 Task: Send an email with the signature Francisco Garcia with the subject 'Request for an article' and the message 'Please let me know if you have any suggestions for improvement.' from softage.1@softage.net to softage.5@softage.net and softage.6@softage.net with an attached document Marketing_research_report.pdf
Action: Key pressed n
Screenshot: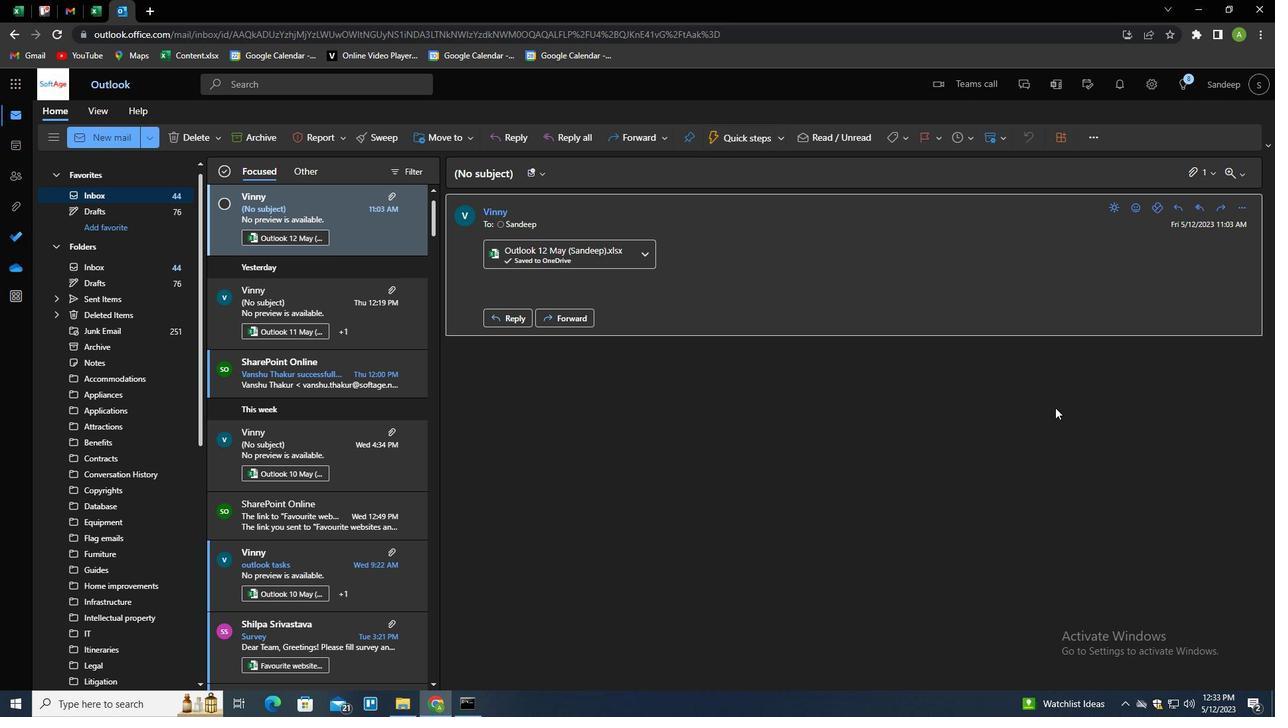 
Action: Mouse moved to (896, 141)
Screenshot: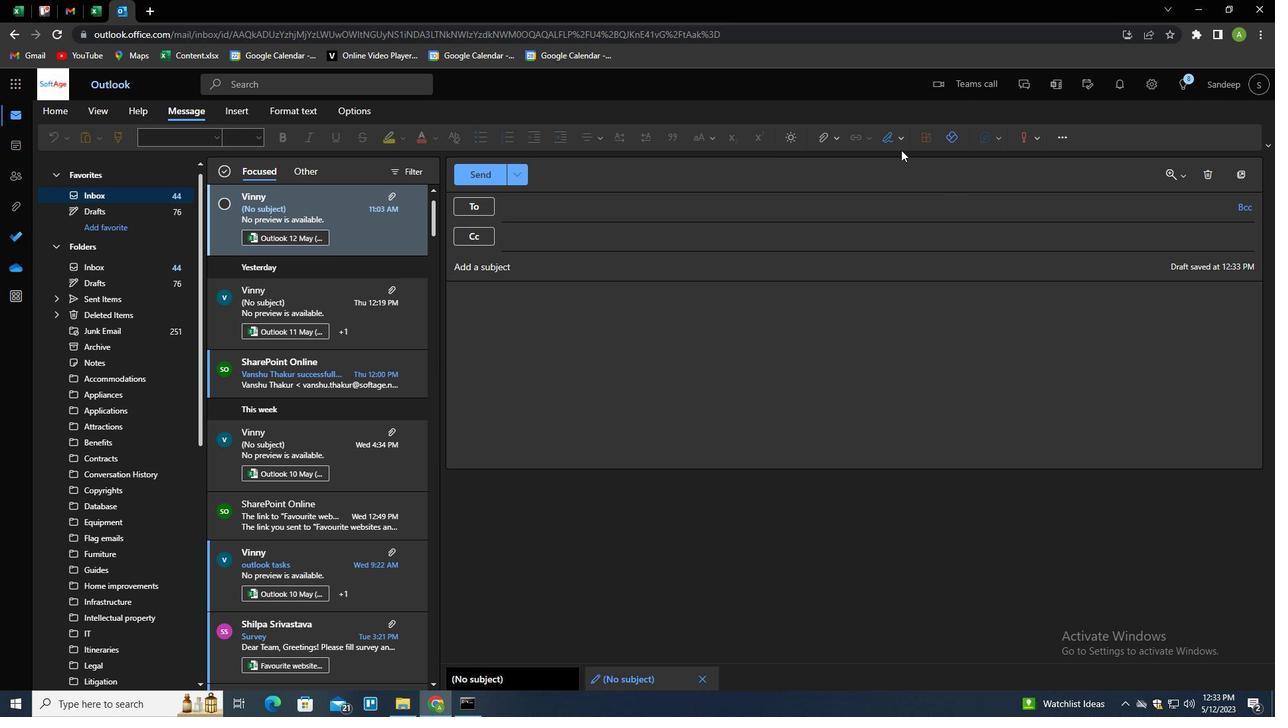 
Action: Mouse pressed left at (896, 141)
Screenshot: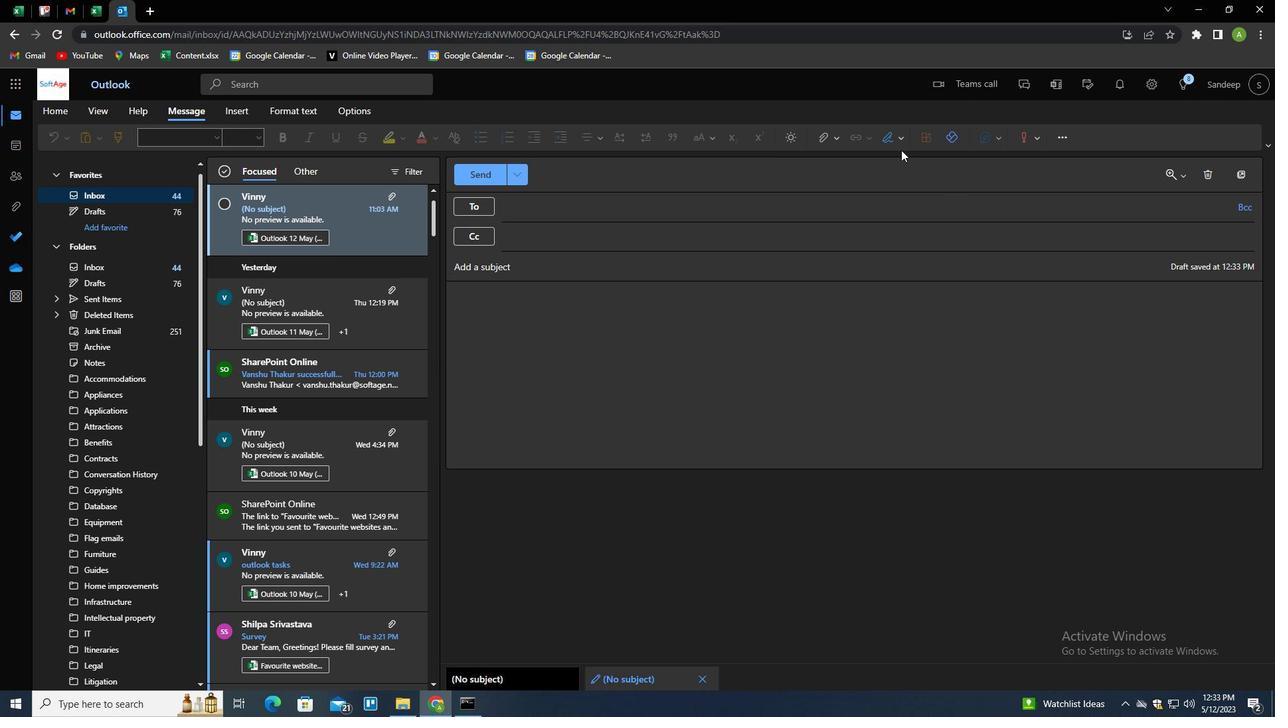
Action: Mouse moved to (873, 188)
Screenshot: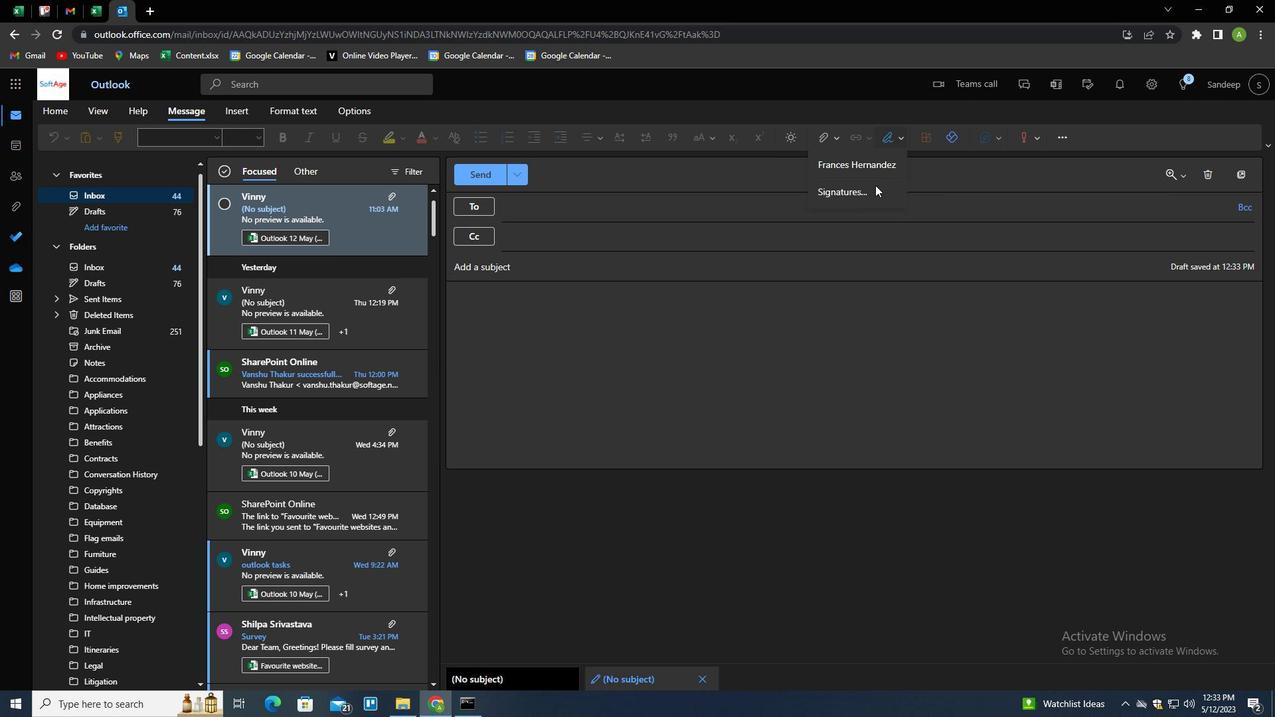 
Action: Mouse pressed left at (873, 188)
Screenshot: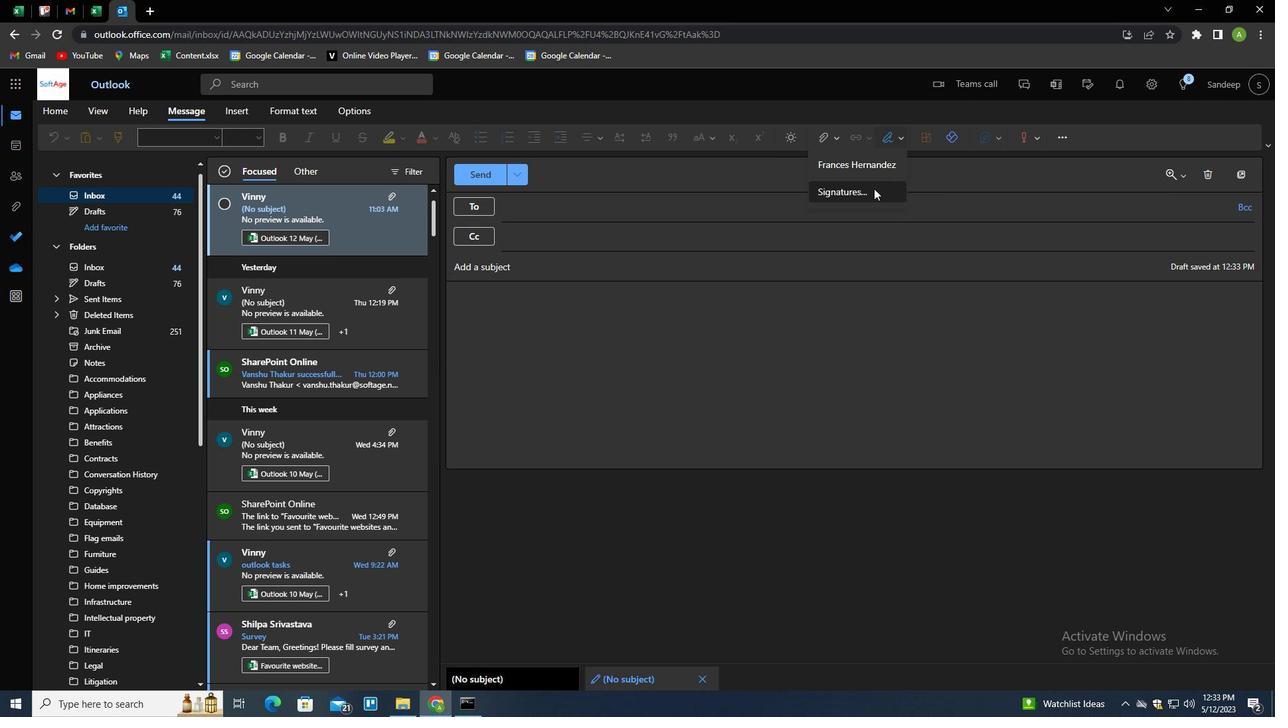 
Action: Mouse moved to (901, 245)
Screenshot: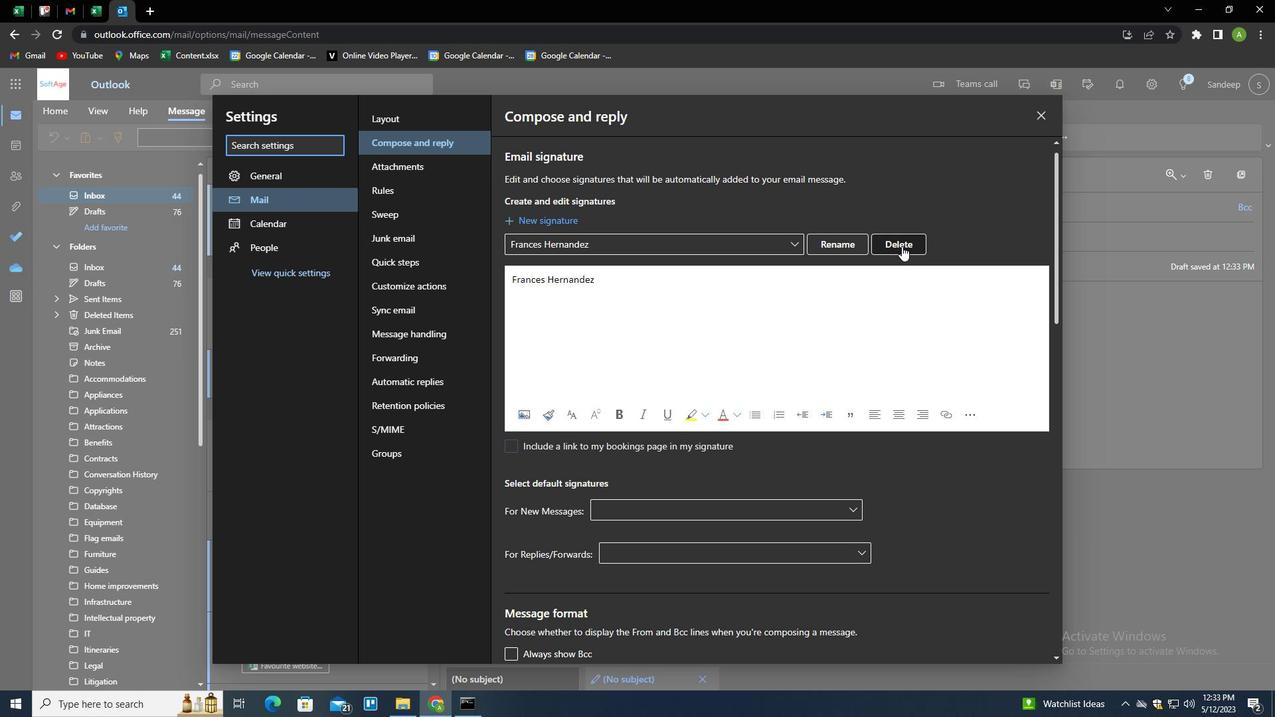 
Action: Mouse pressed left at (901, 245)
Screenshot: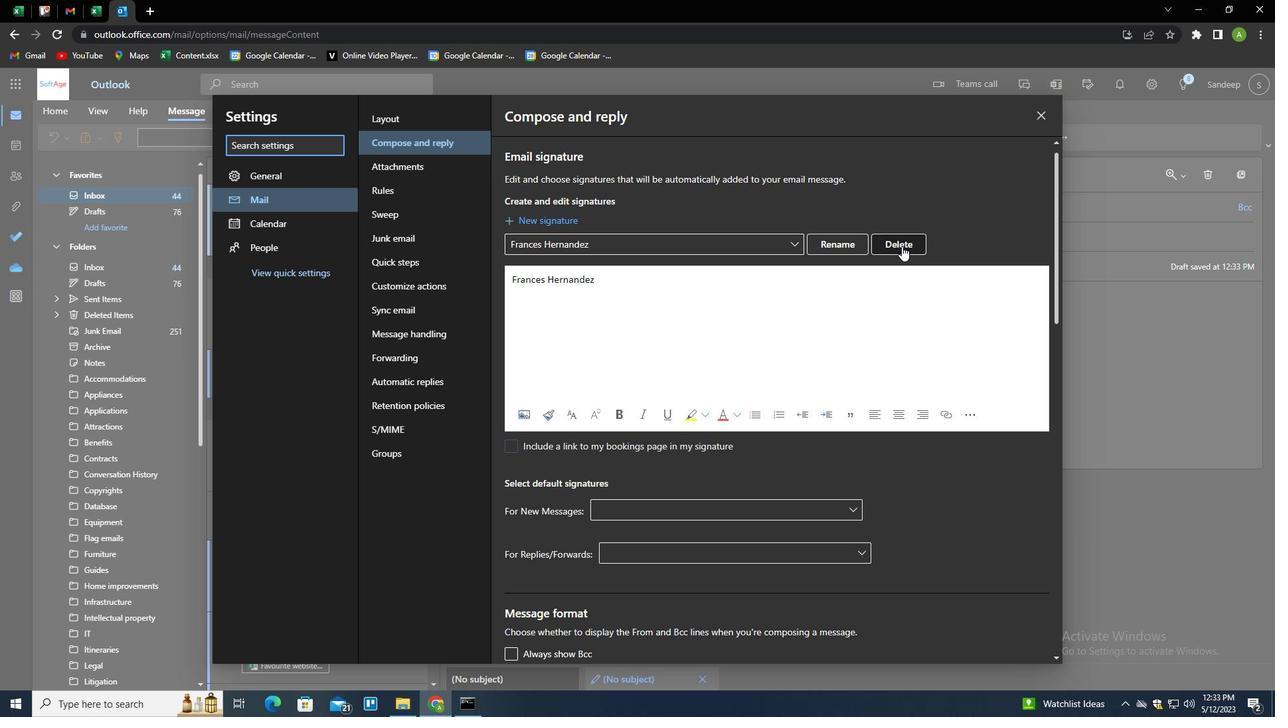 
Action: Mouse moved to (899, 245)
Screenshot: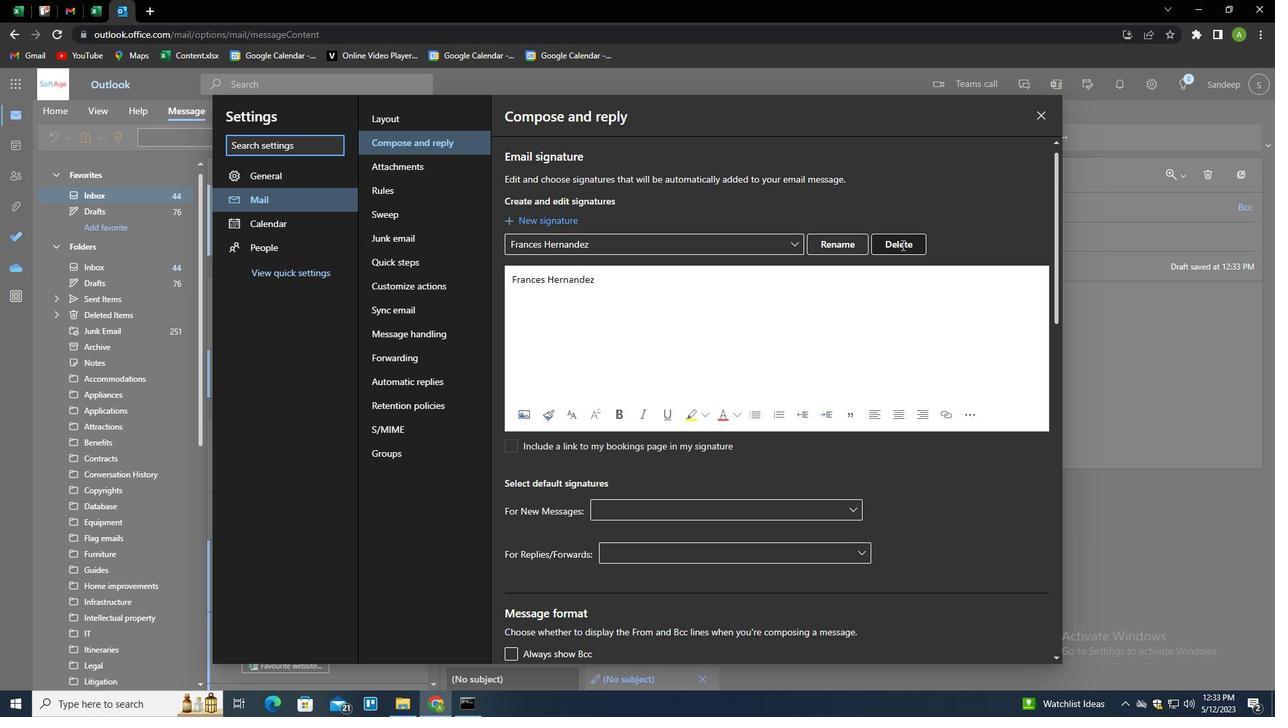 
Action: Mouse pressed left at (899, 245)
Screenshot: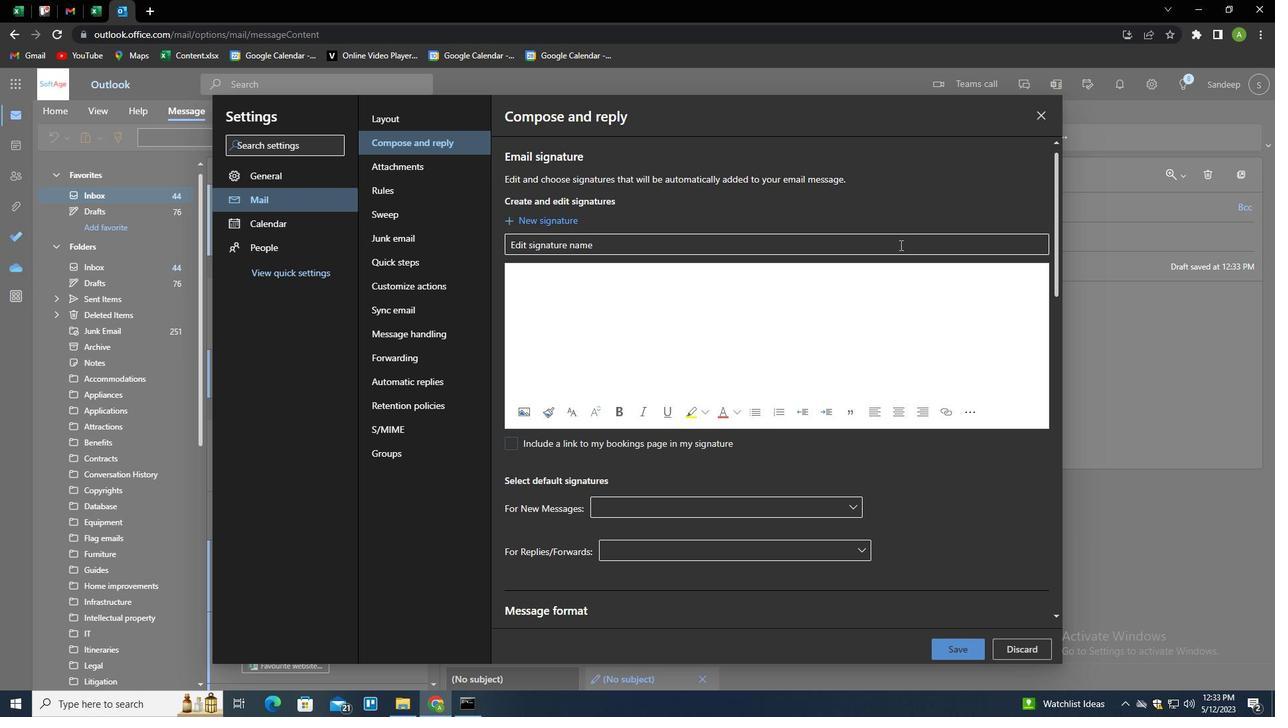 
Action: Mouse moved to (897, 245)
Screenshot: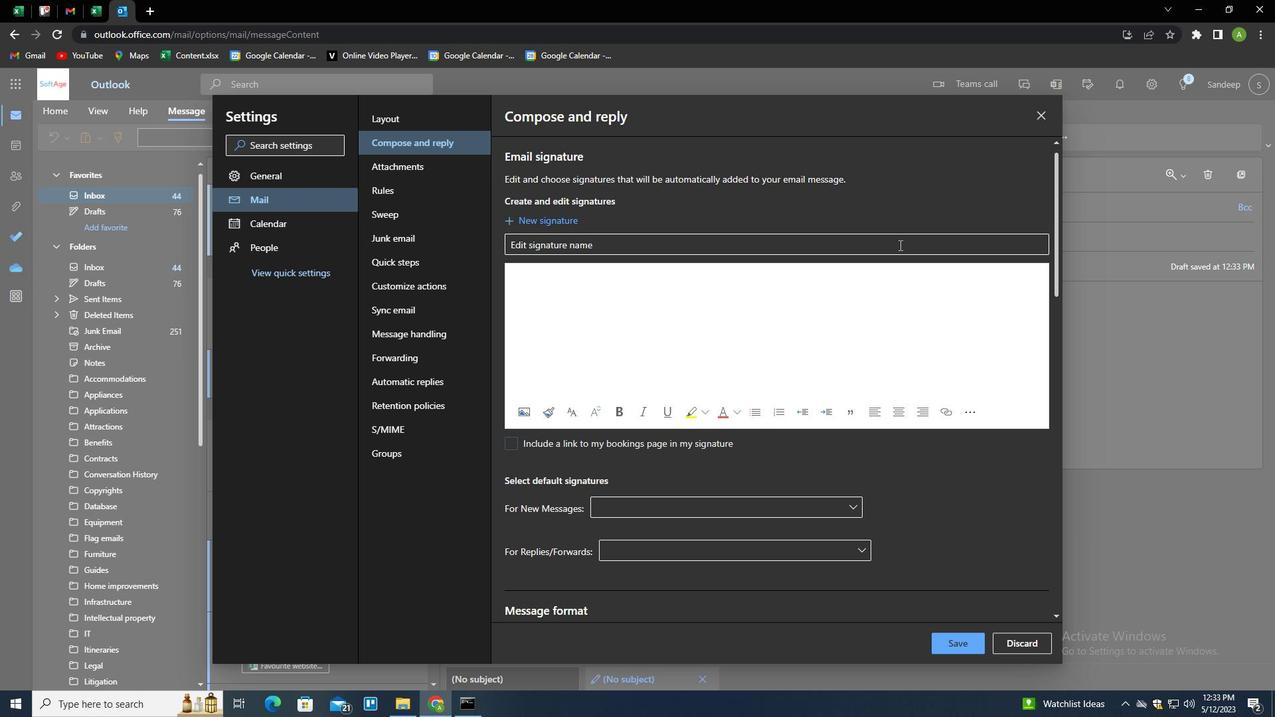 
Action: Key pressed <Key.shift>FRANCISCO<Key.space><Key.shift>GARCIA<Key.tab><Key.shift>FRANCISCO<Key.space><Key.shift>GAC<Key.backspace>RCIA
Screenshot: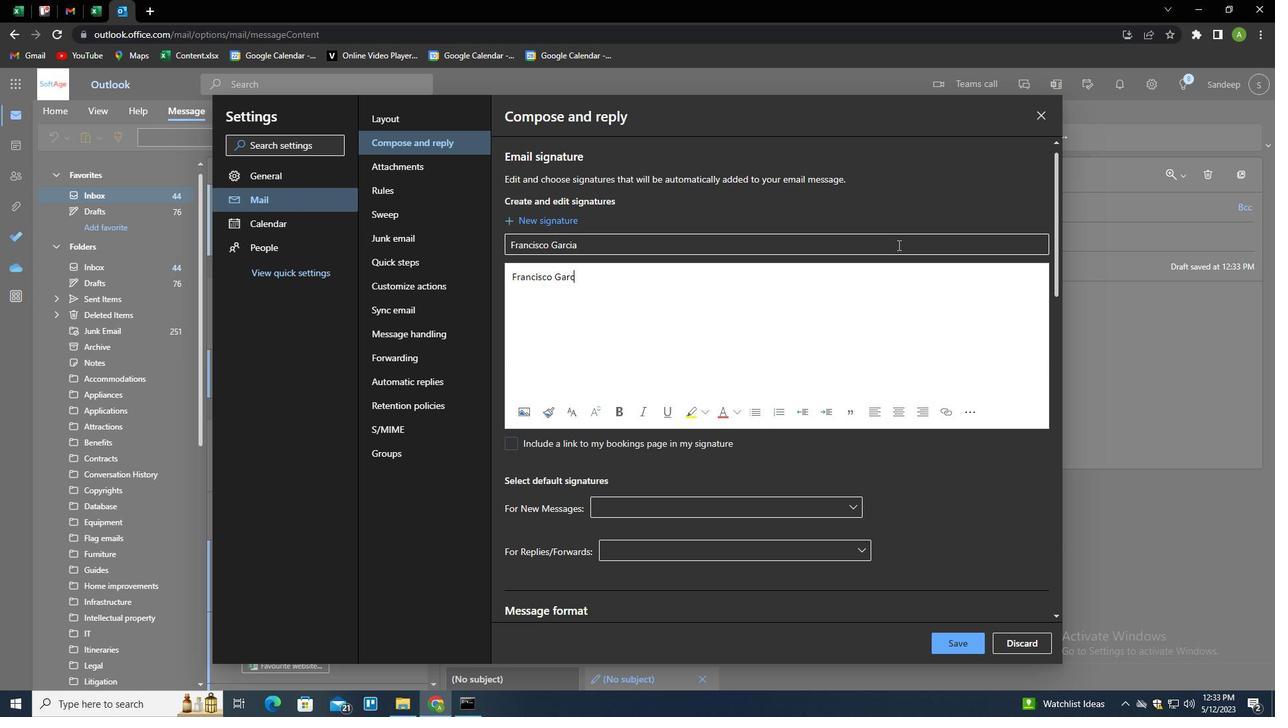 
Action: Mouse moved to (968, 648)
Screenshot: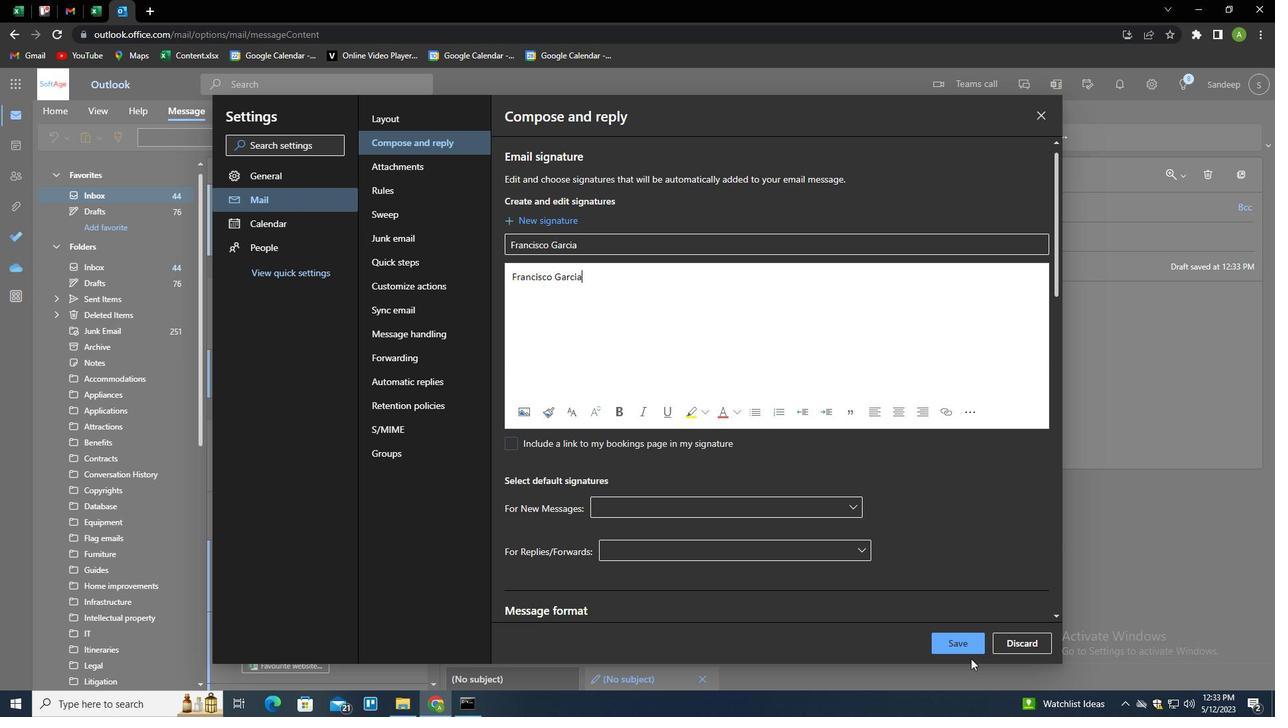 
Action: Mouse pressed left at (968, 648)
Screenshot: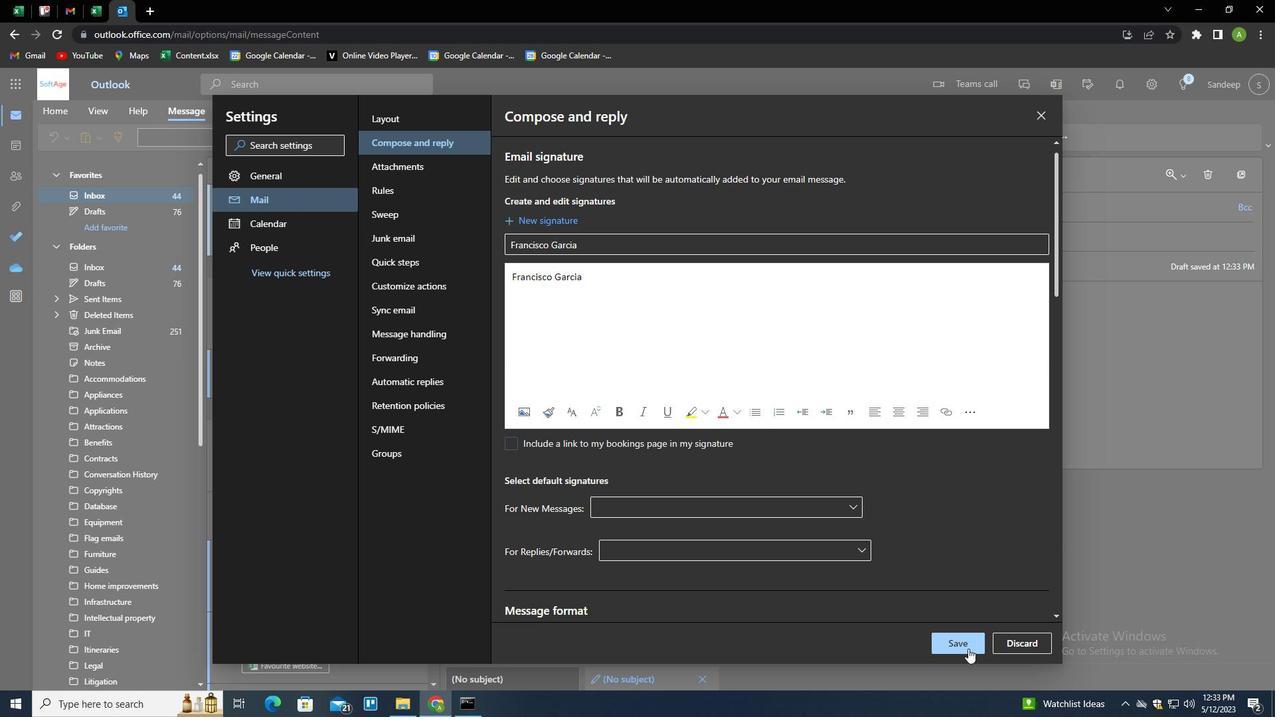 
Action: Mouse moved to (1095, 368)
Screenshot: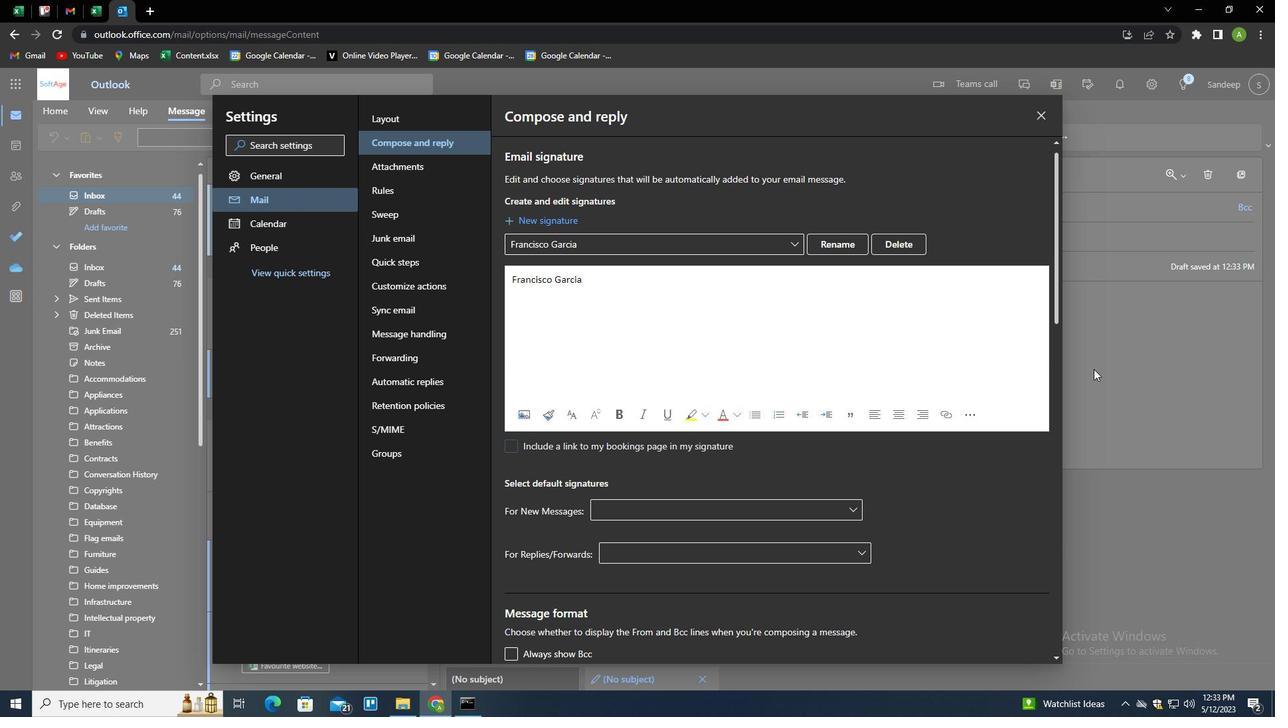 
Action: Mouse pressed left at (1095, 368)
Screenshot: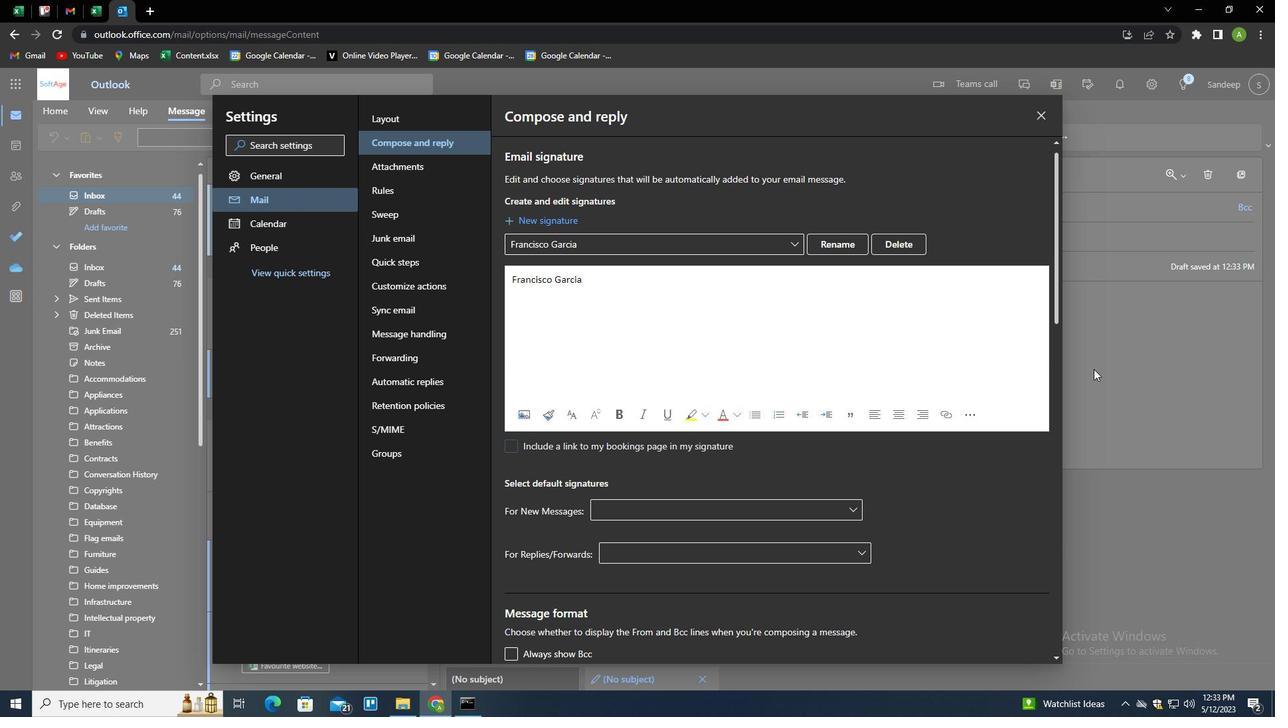 
Action: Mouse moved to (887, 138)
Screenshot: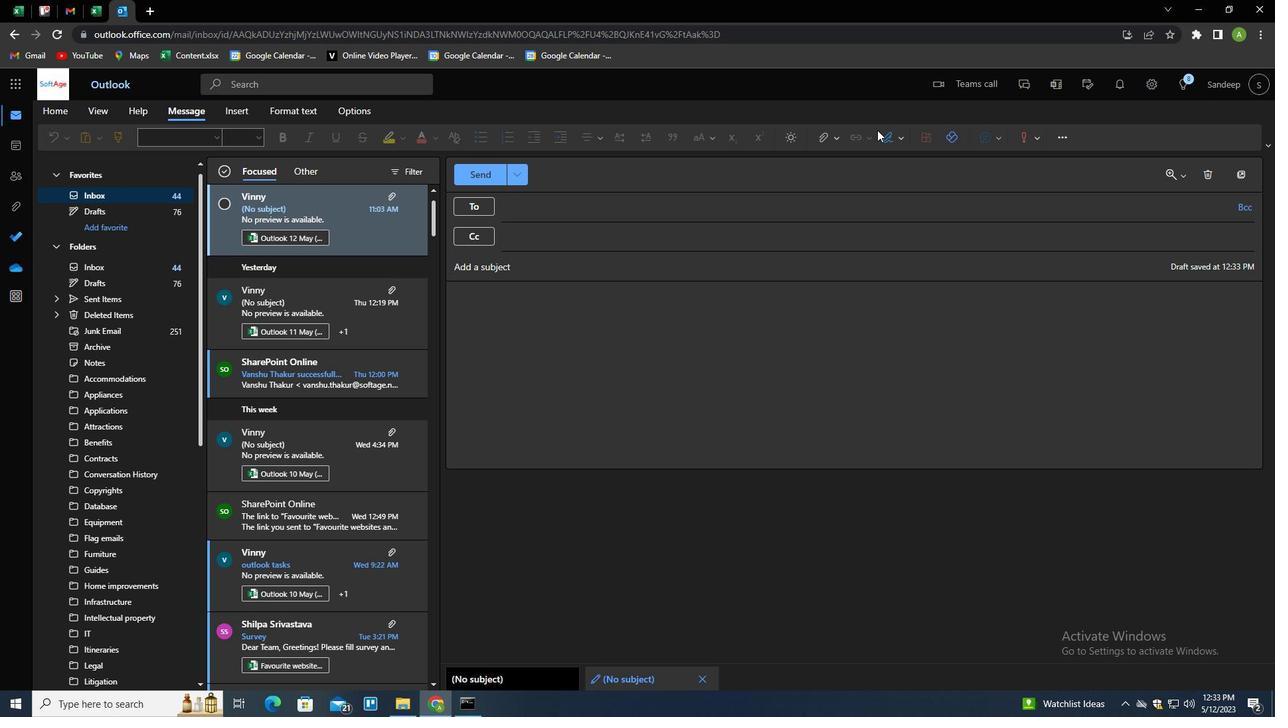 
Action: Mouse pressed left at (887, 138)
Screenshot: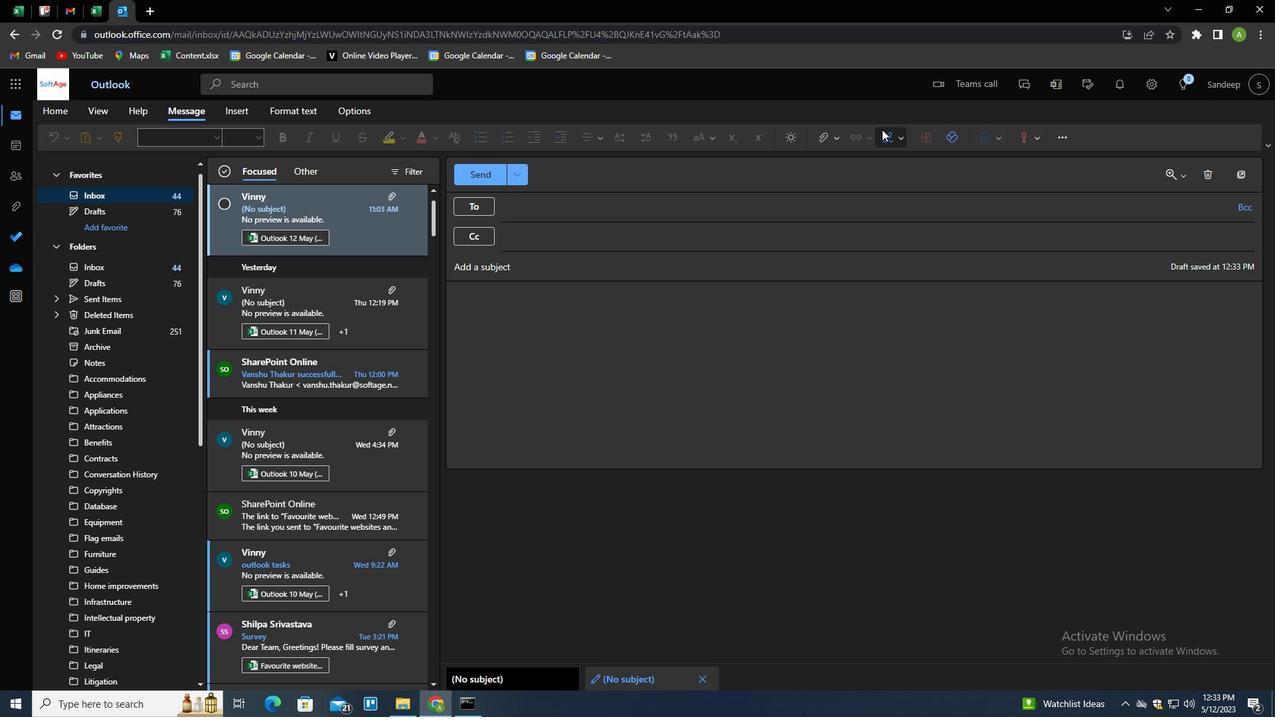 
Action: Mouse moved to (883, 162)
Screenshot: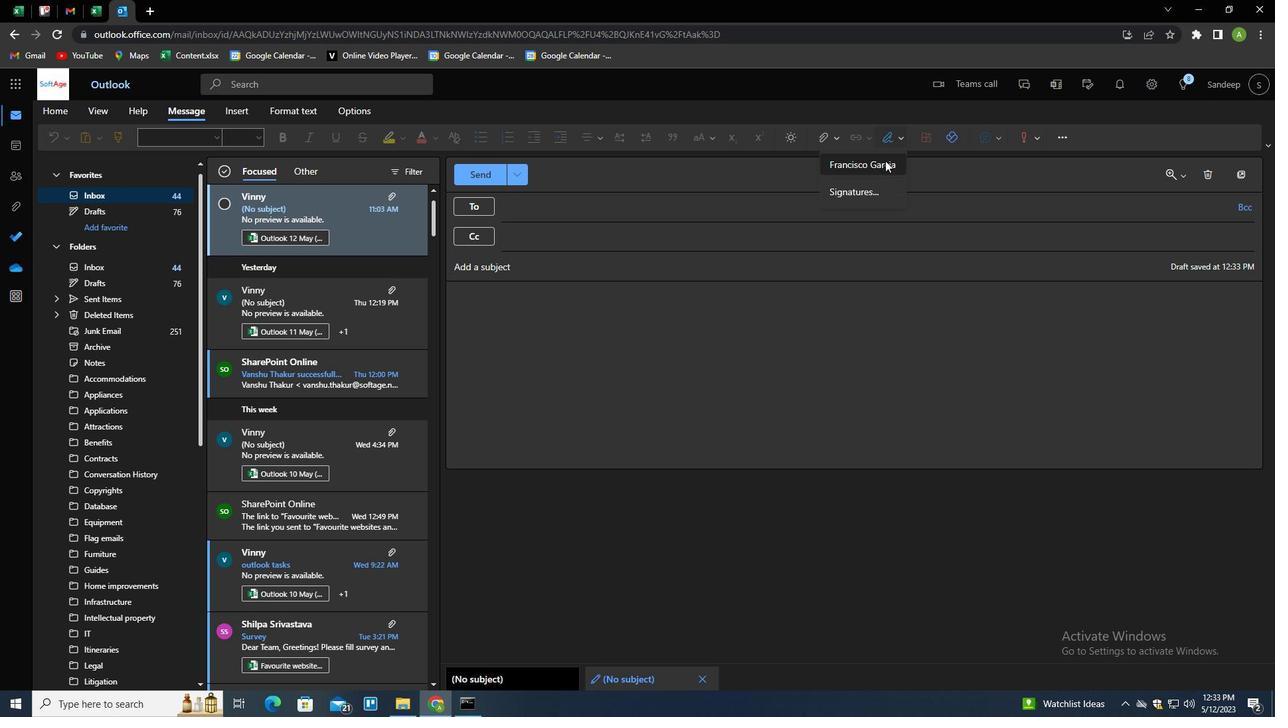 
Action: Mouse pressed left at (883, 162)
Screenshot: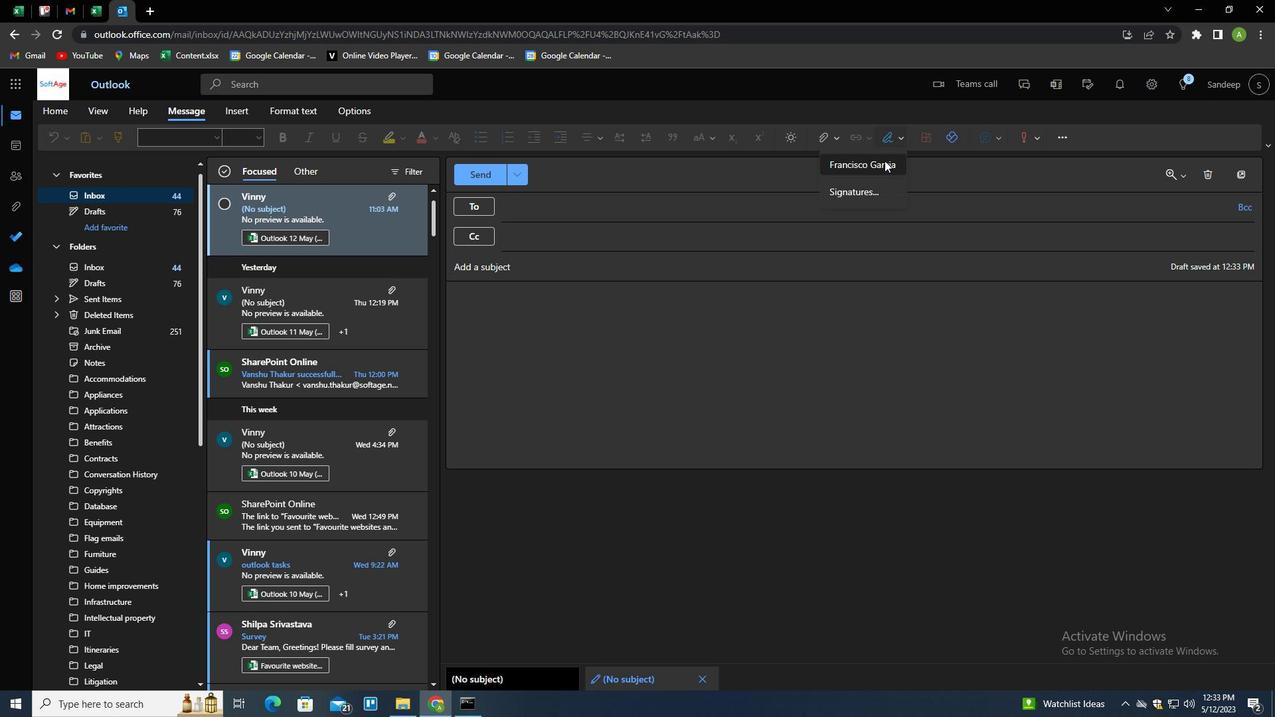 
Action: Mouse moved to (842, 270)
Screenshot: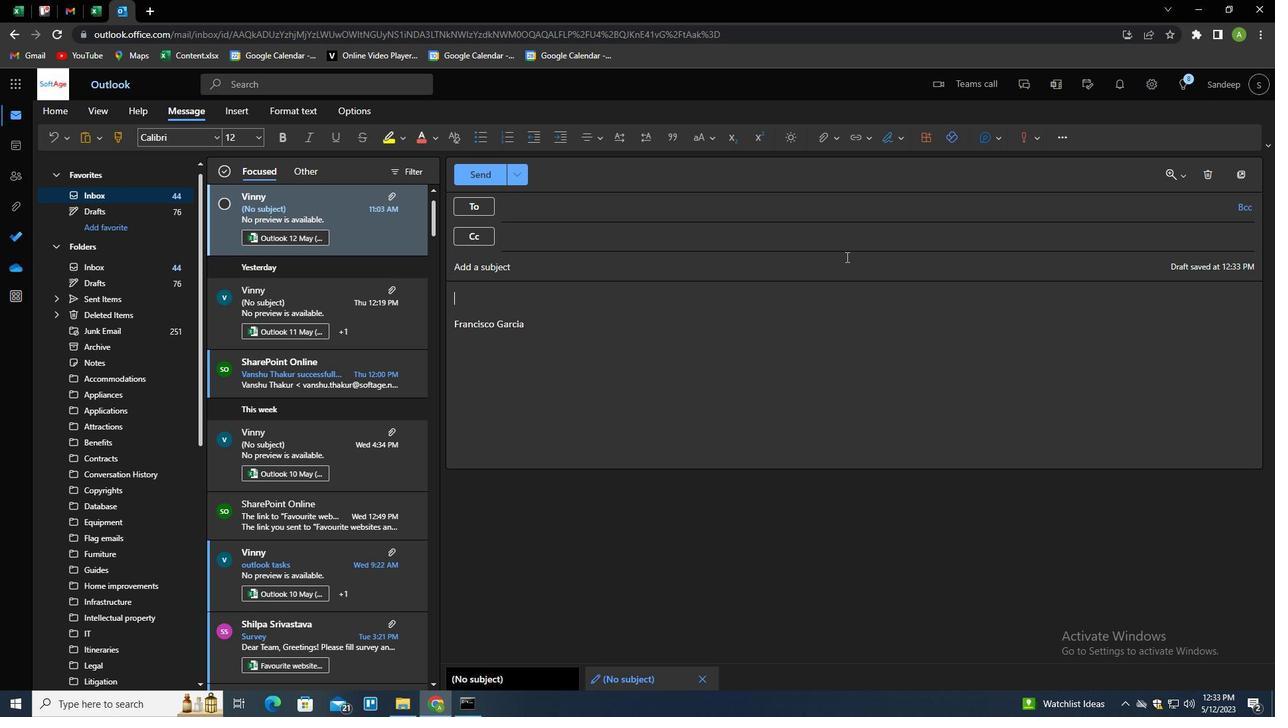 
Action: Mouse pressed left at (842, 270)
Screenshot: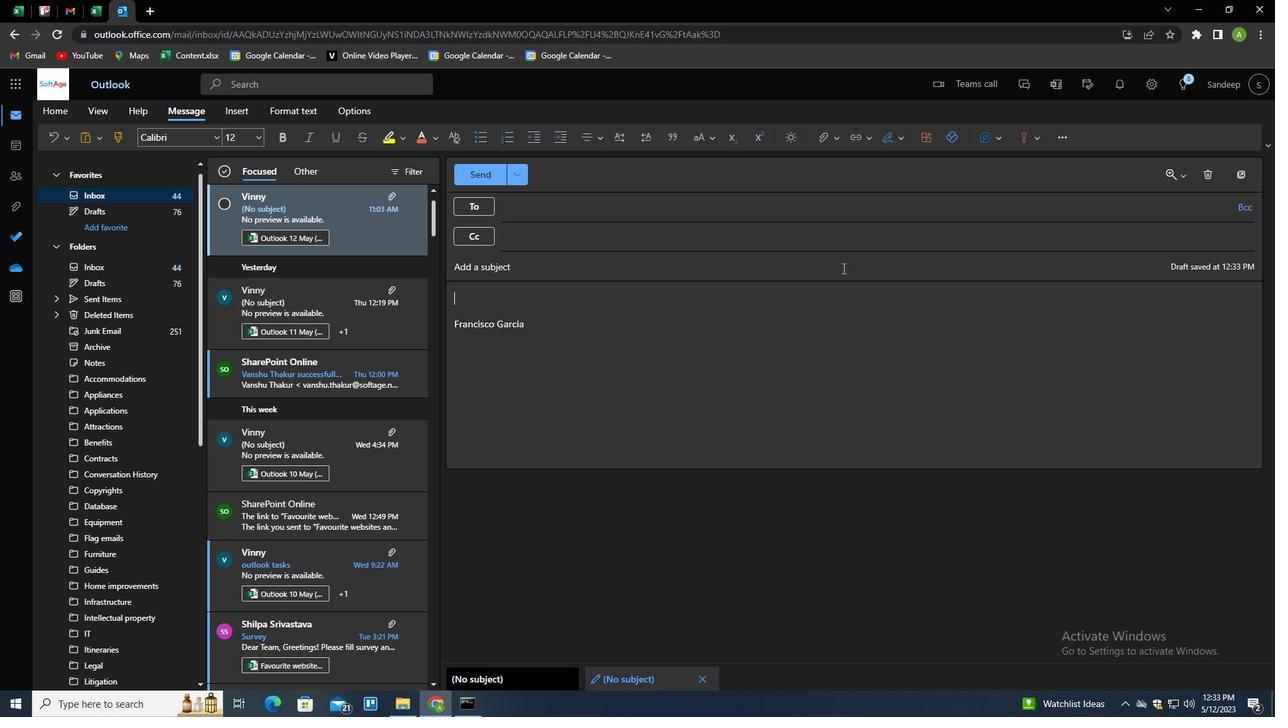 
Action: Mouse moved to (838, 273)
Screenshot: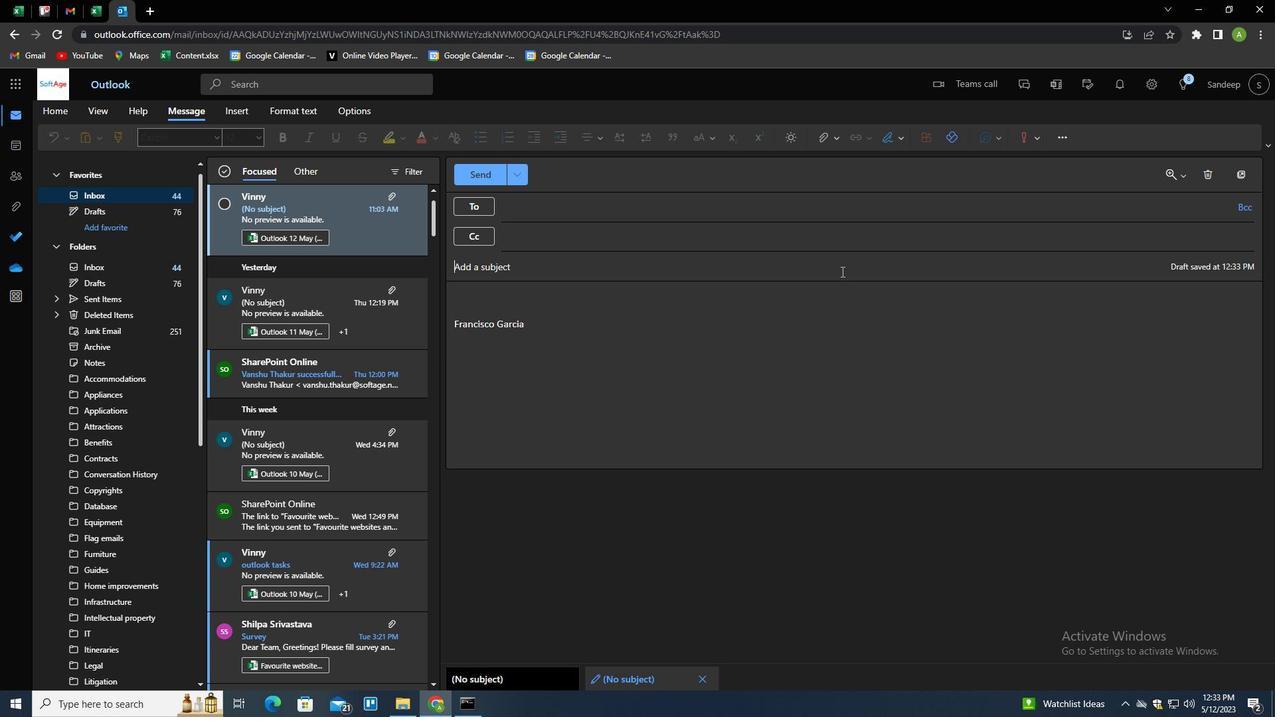 
Action: Key pressed <Key.shift>REQUES<Key.backspace><Key.backspace>EST<Key.space>FOR<Key.space>AN<Key.space>ARTICLE
Screenshot: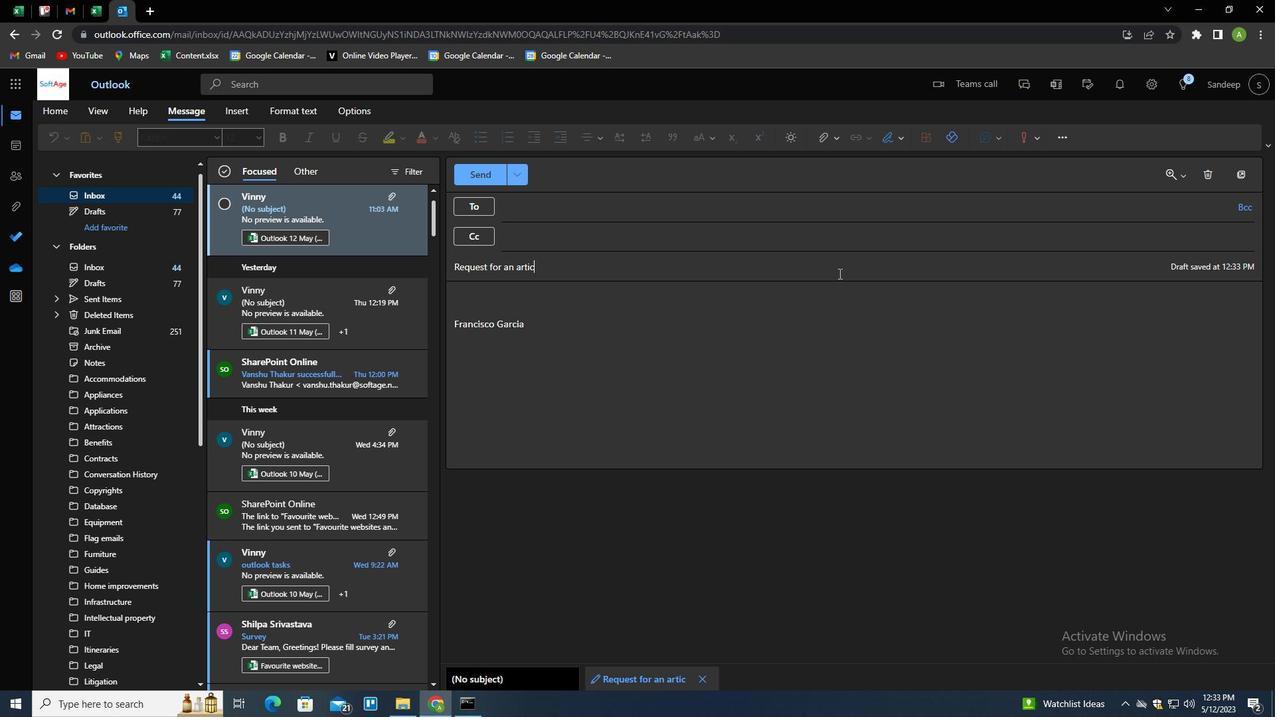 
Action: Mouse moved to (585, 308)
Screenshot: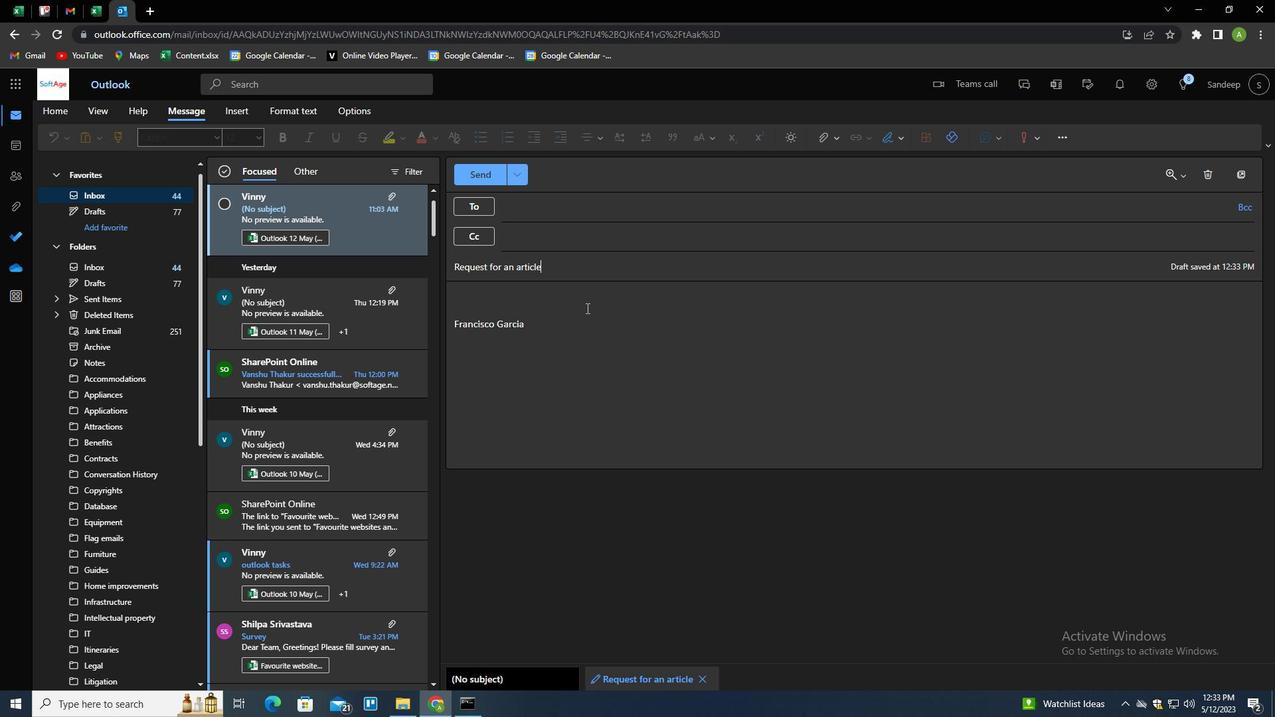 
Action: Key pressed <Key.tab><Key.shift>PLEASE<Key.space>LET<Key.space>ME<Key.space>KNOW<Key.space>IF<Key.space>YOU<Key.space>HAVE<Key.space>ANY<Key.space>SUGGESTIONS<Key.space>FOR<Key.space>IMPROVEMENT/<Key.backspace>.
Screenshot: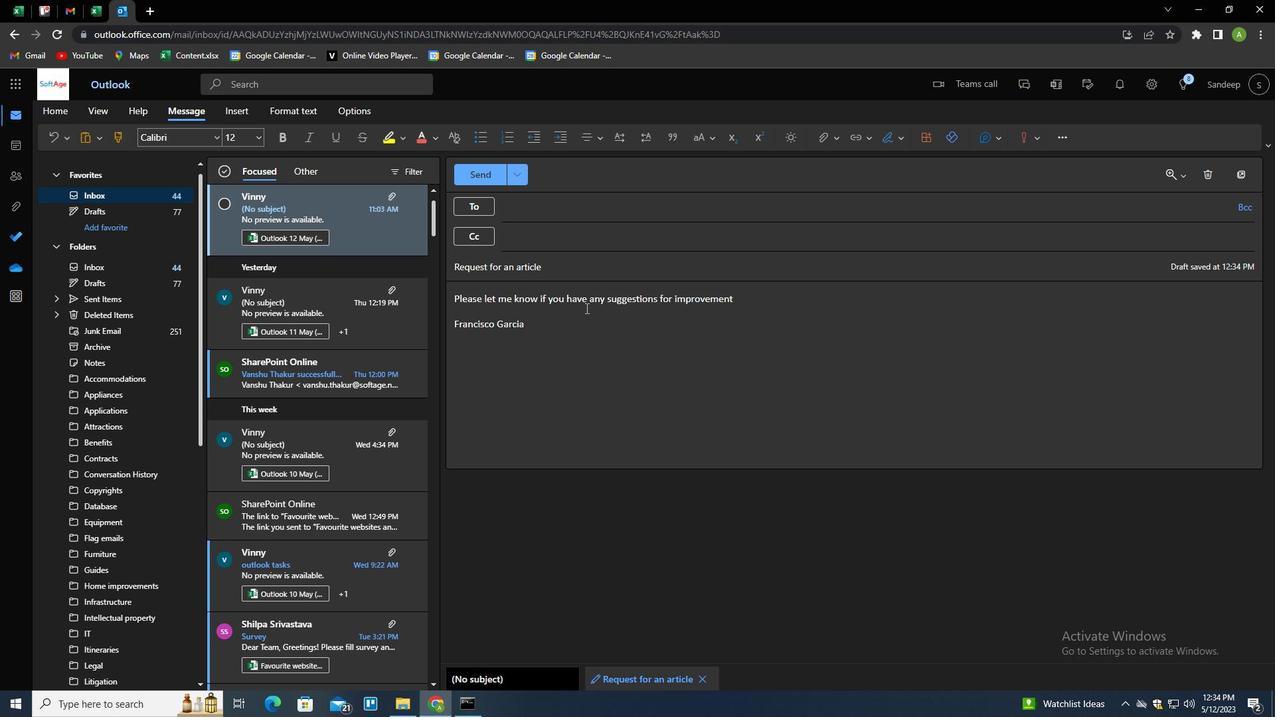 
Action: Mouse moved to (573, 209)
Screenshot: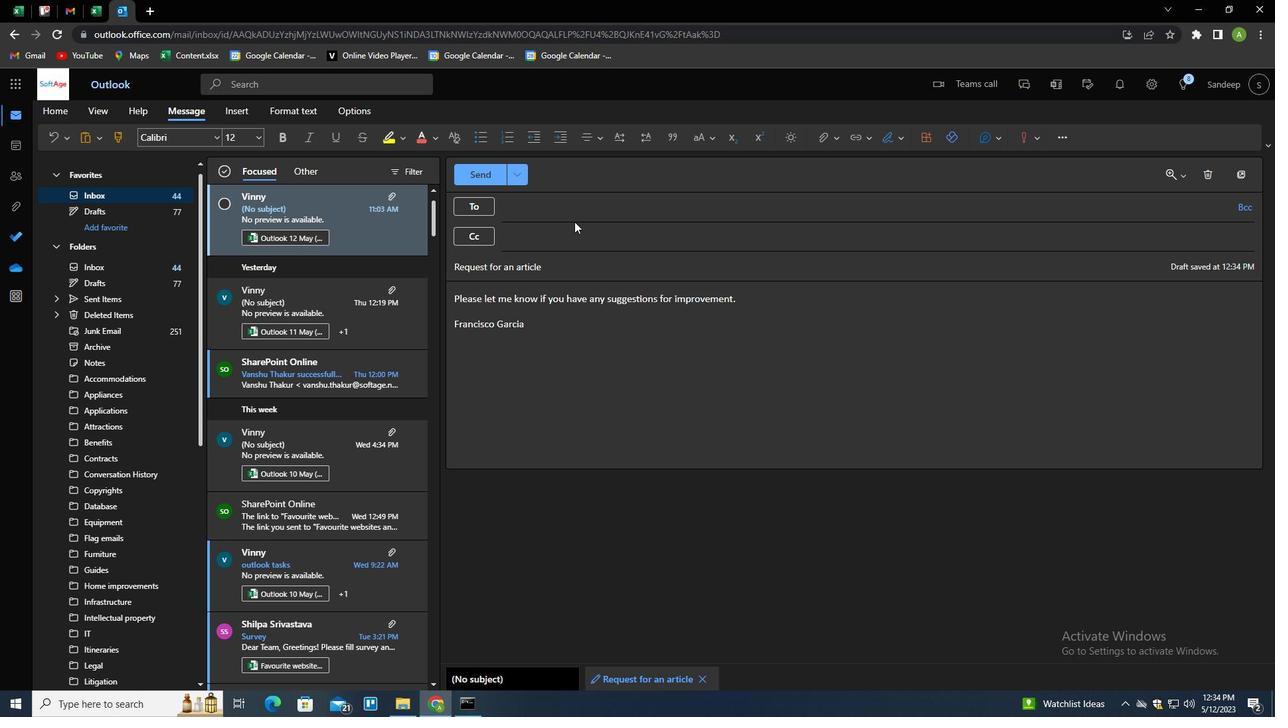 
Action: Mouse pressed left at (573, 209)
Screenshot: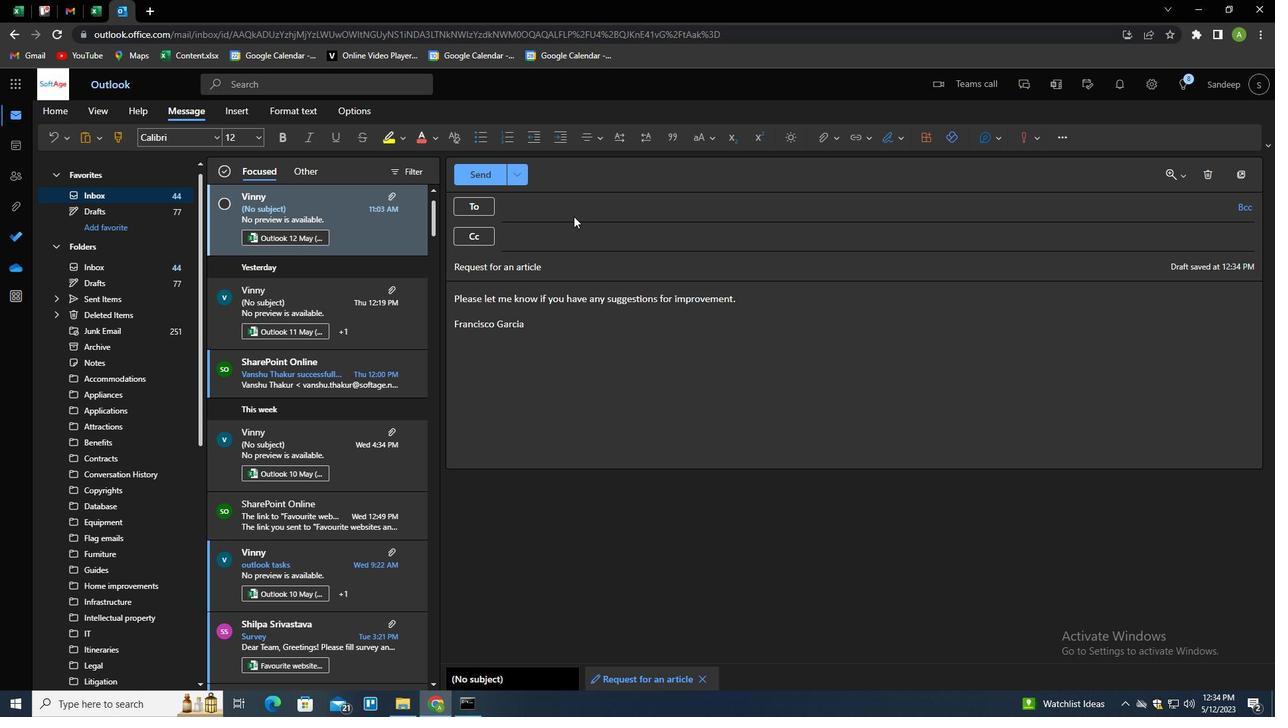 
Action: Key pressed SOFTAGE.<Key.shift>%<Key.backspace><<101>><Key.shift><Key.shift><Key.shift><Key.shift><Key.shift><Key.shift><Key.shift><Key.shift><Key.shift><Key.shift><Key.shift><Key.shift><Key.shift><Key.shift><Key.shift>@SOFTAGE.NET<Key.enter>SOFTAGE.<<102>><Key.shift>@SOFTAGE.NET<Key.enter>
Screenshot: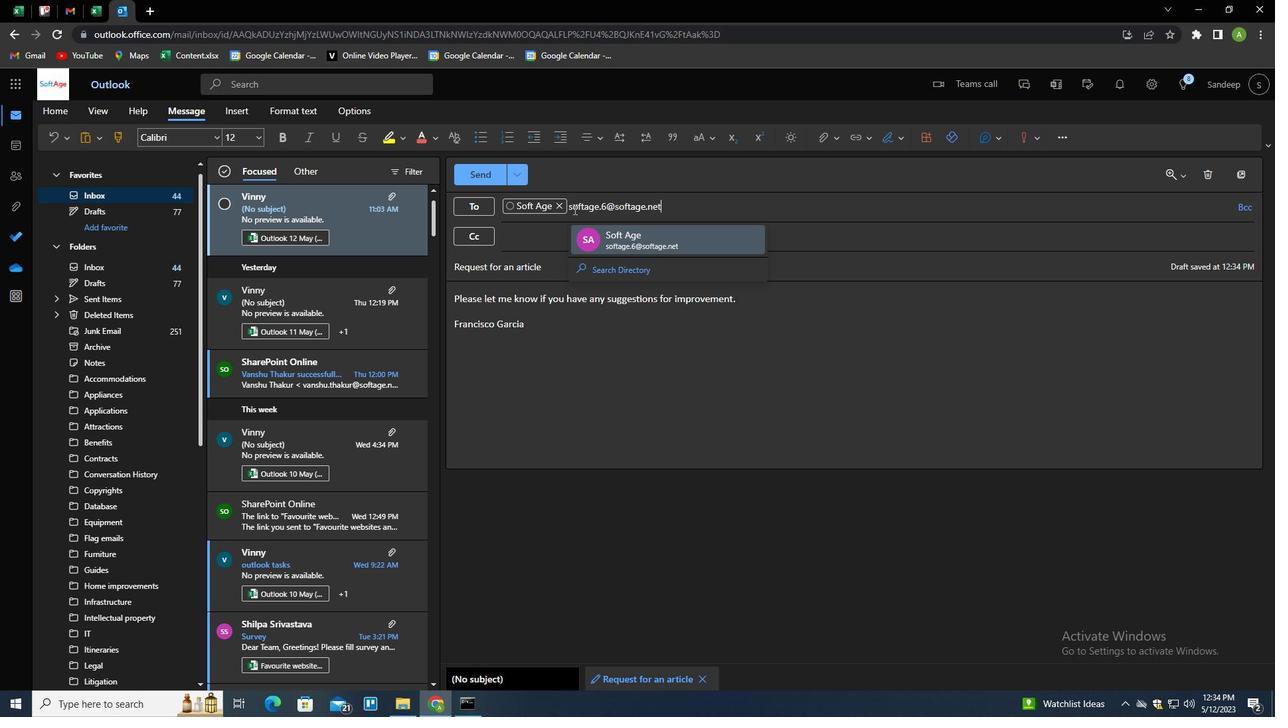 
Action: Mouse scrolled (573, 208) with delta (0, 0)
Screenshot: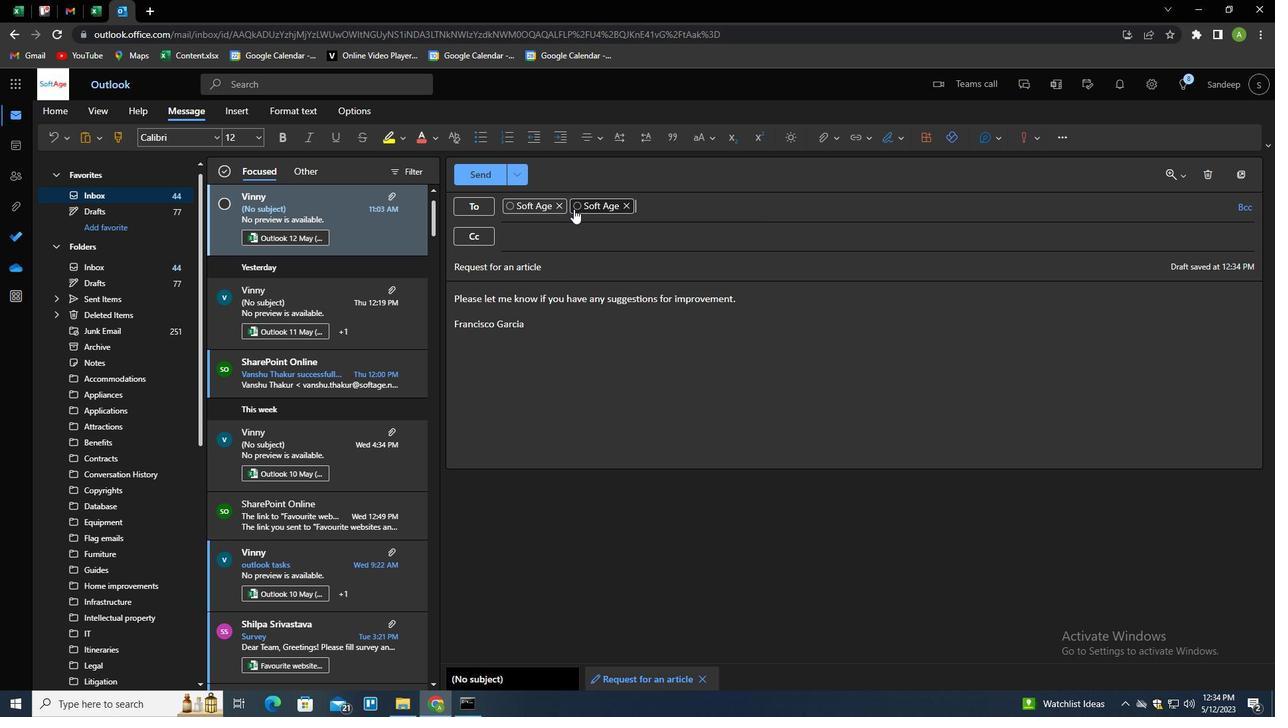
Action: Mouse scrolled (573, 208) with delta (0, 0)
Screenshot: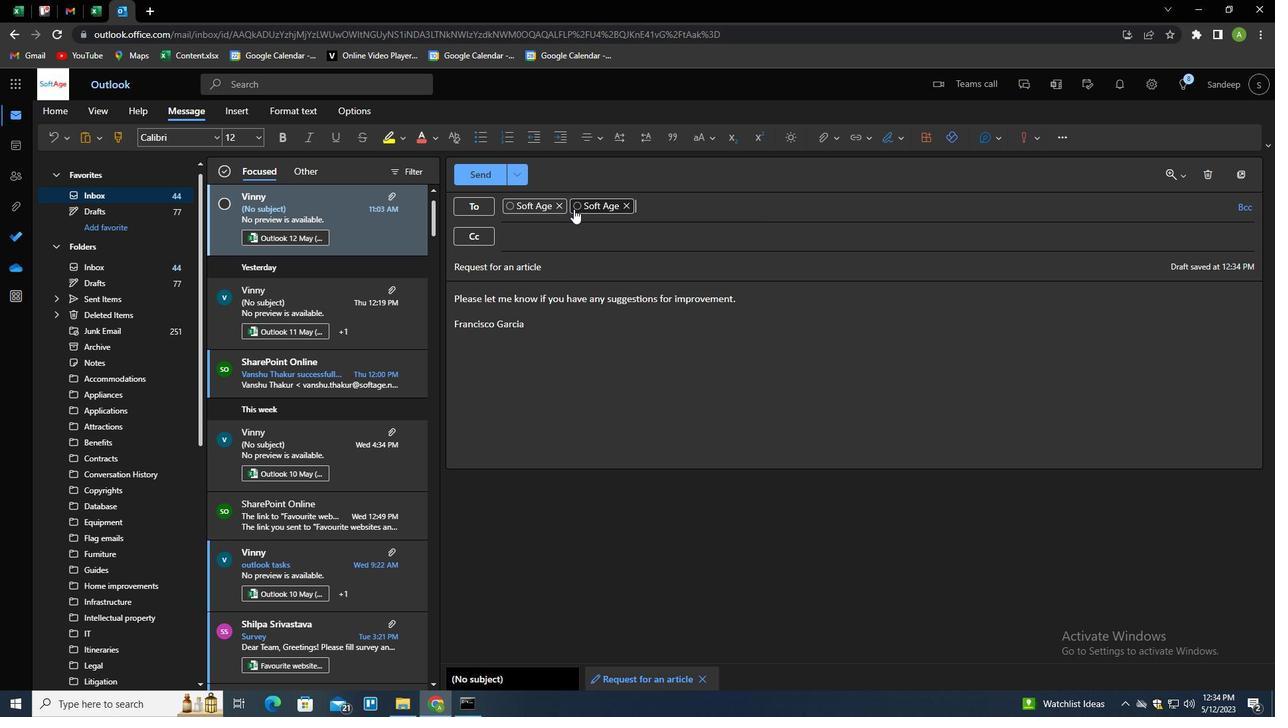 
Action: Mouse moved to (830, 144)
Screenshot: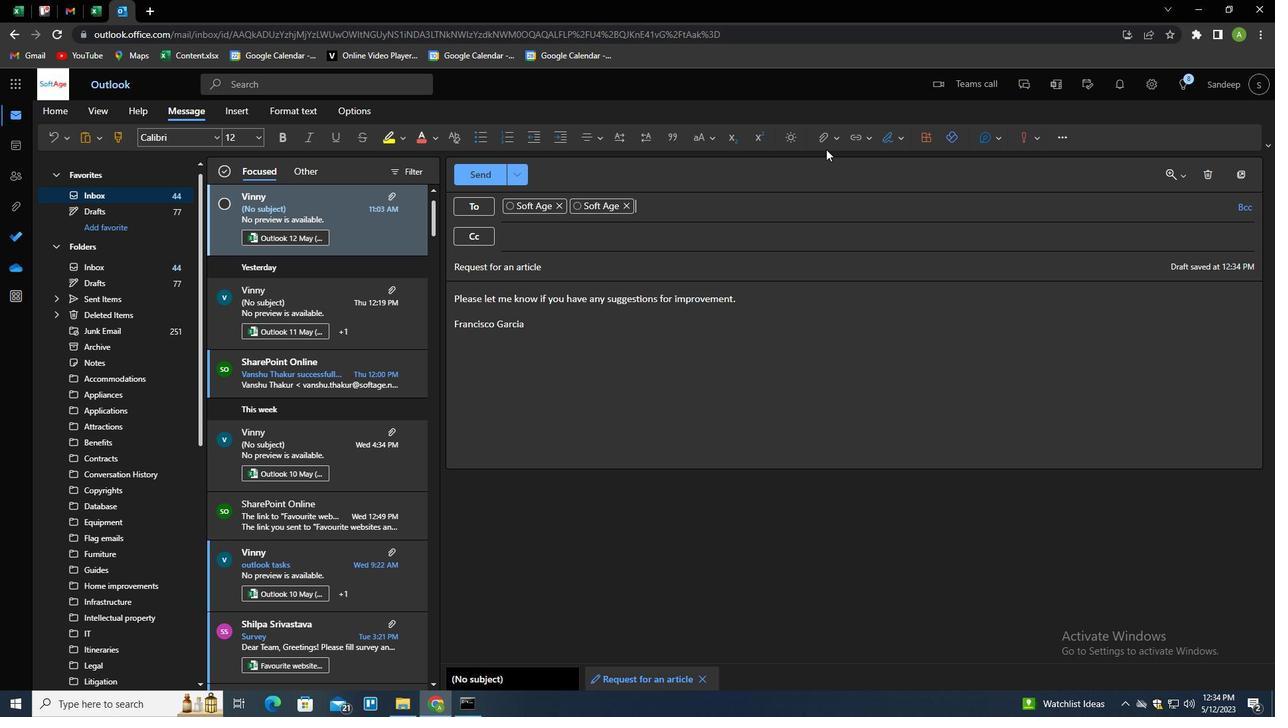
Action: Mouse pressed left at (830, 144)
Screenshot: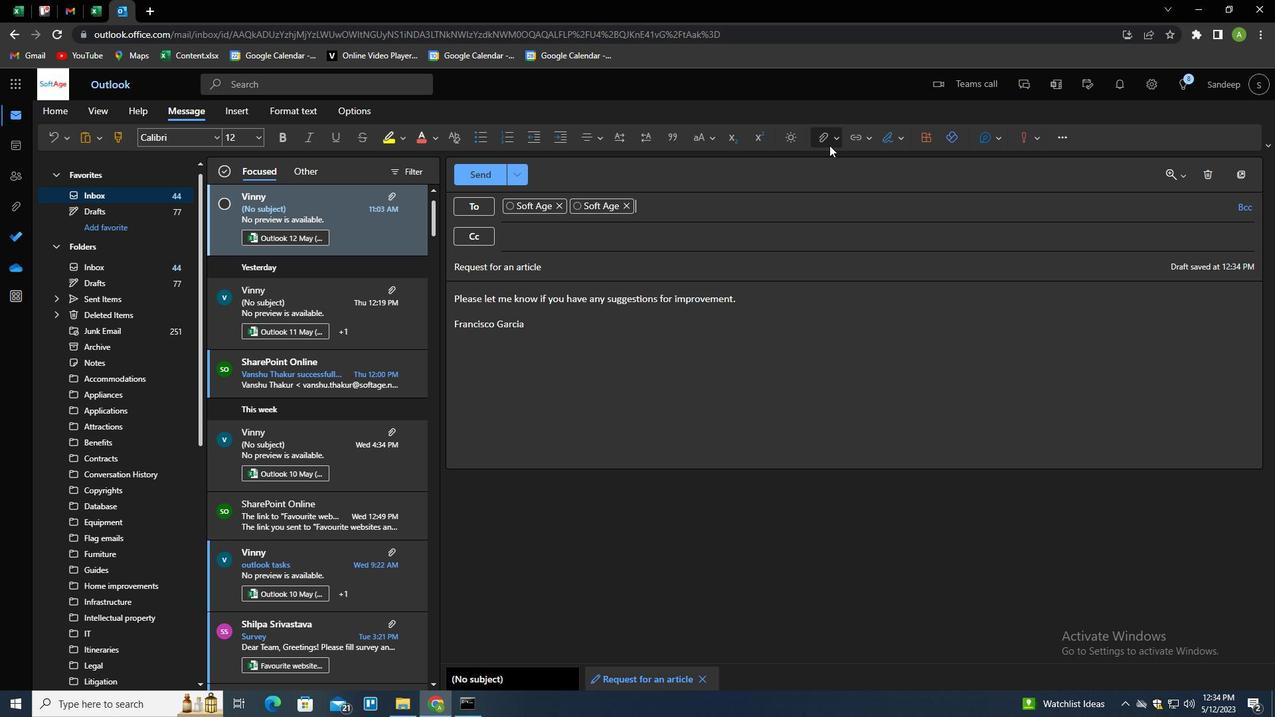 
Action: Mouse moved to (808, 168)
Screenshot: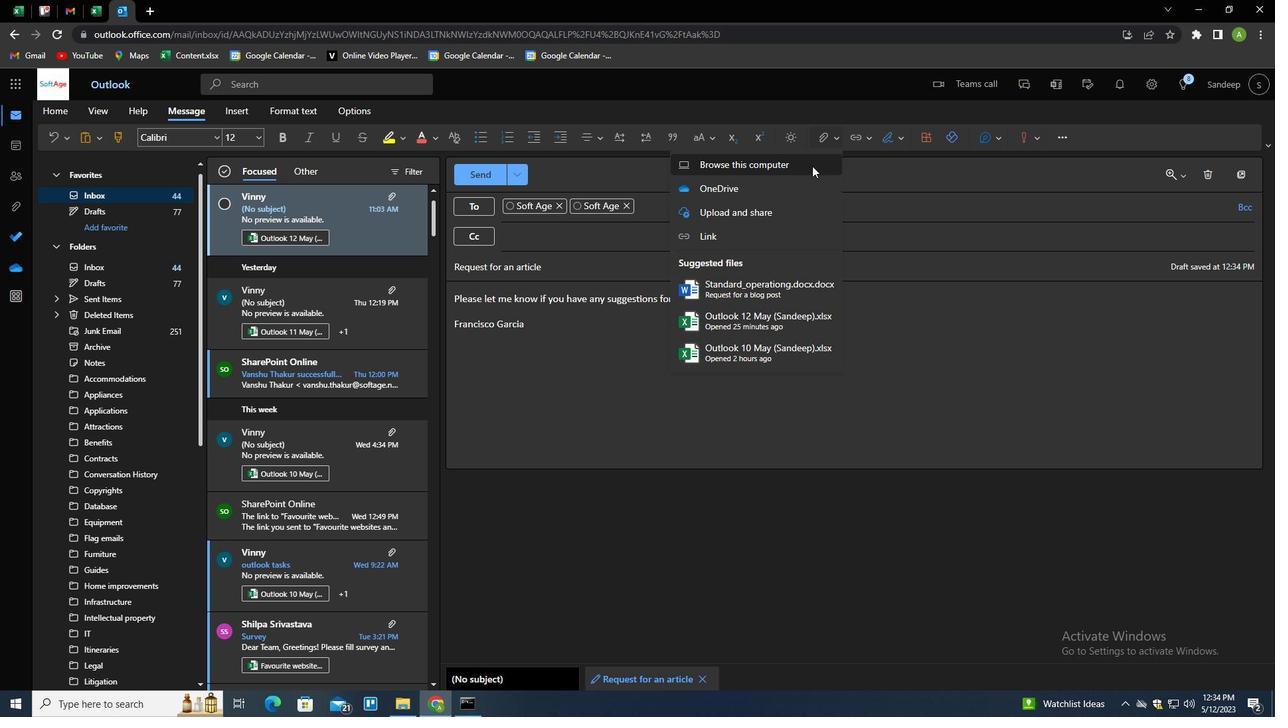 
Action: Mouse pressed left at (808, 168)
Screenshot: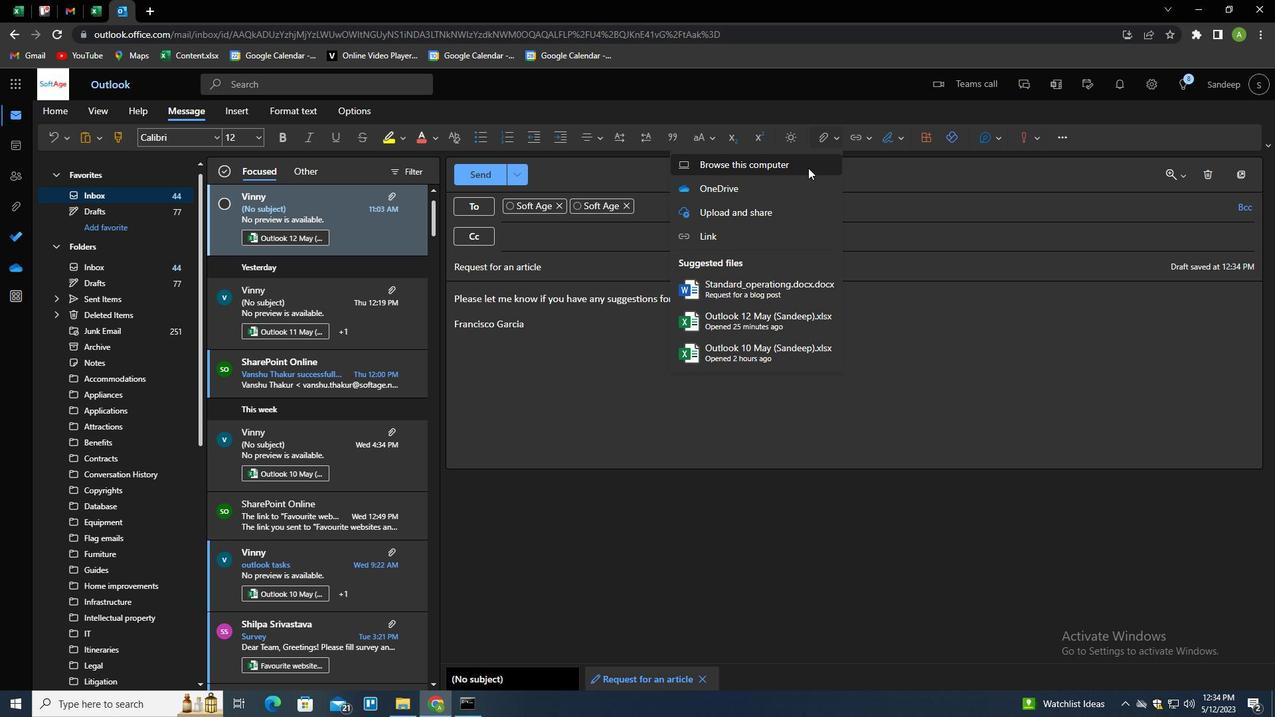 
Action: Mouse moved to (253, 164)
Screenshot: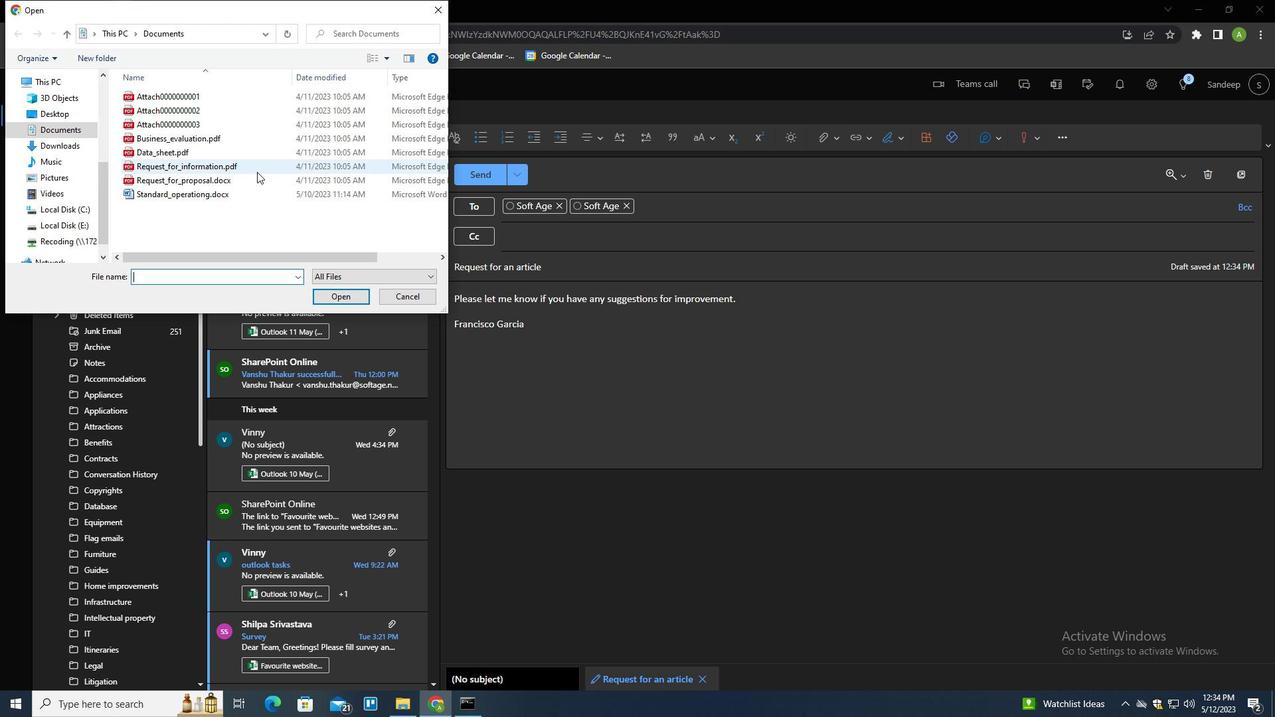 
Action: Mouse pressed left at (253, 164)
Screenshot: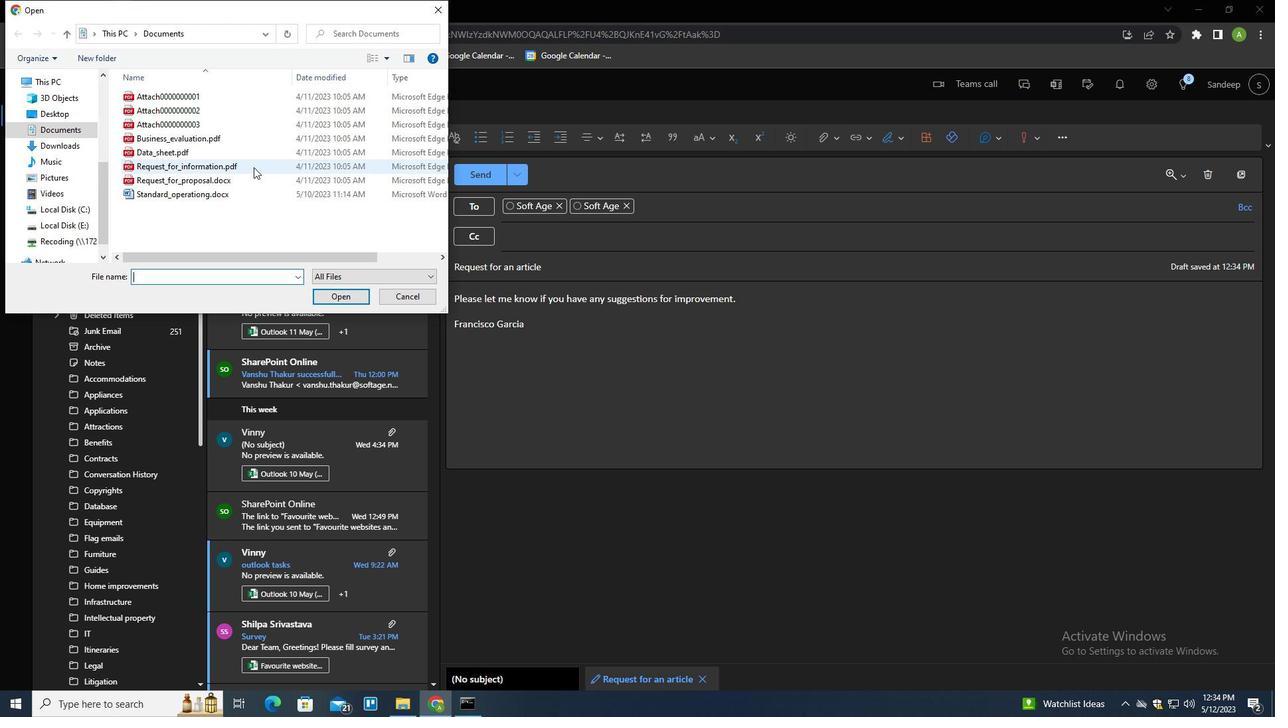 
Action: Key pressed <Key.f2><Key.shift><Key.shift><Key.shift>MARKETING<Key.shift>_RESEARCH.PDF<Key.enter>
Screenshot: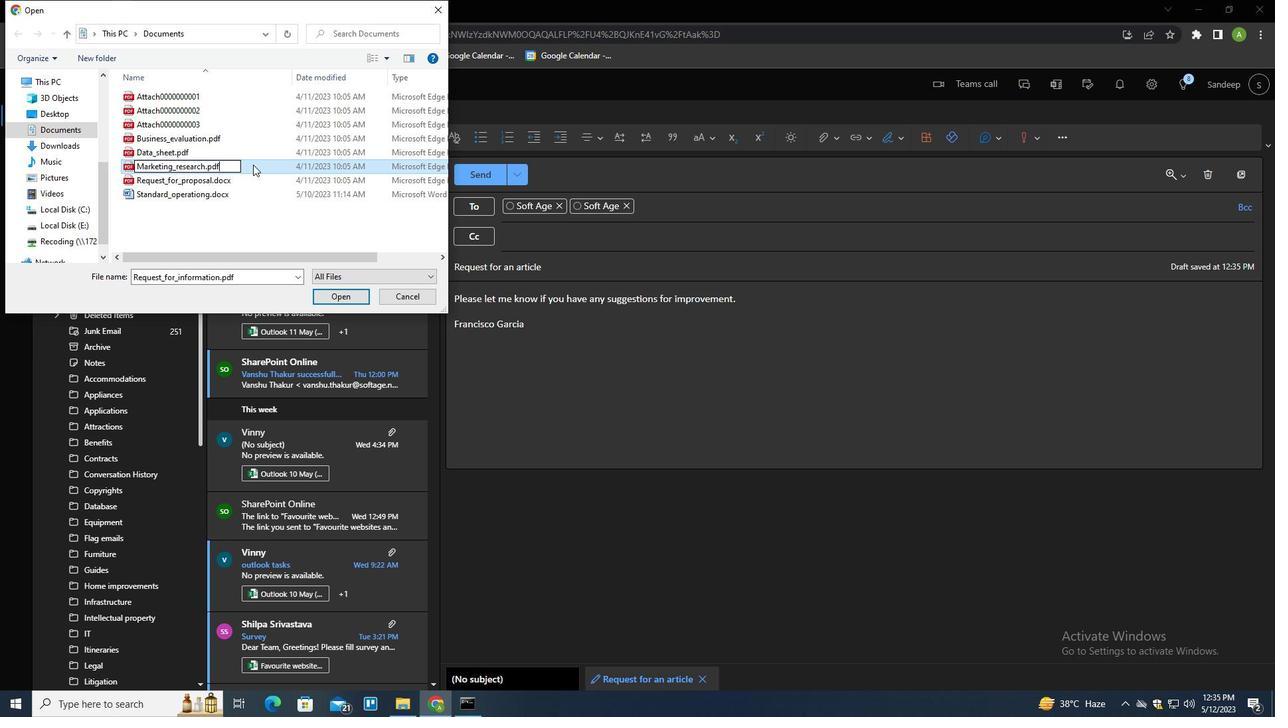
Action: Mouse moved to (253, 164)
Screenshot: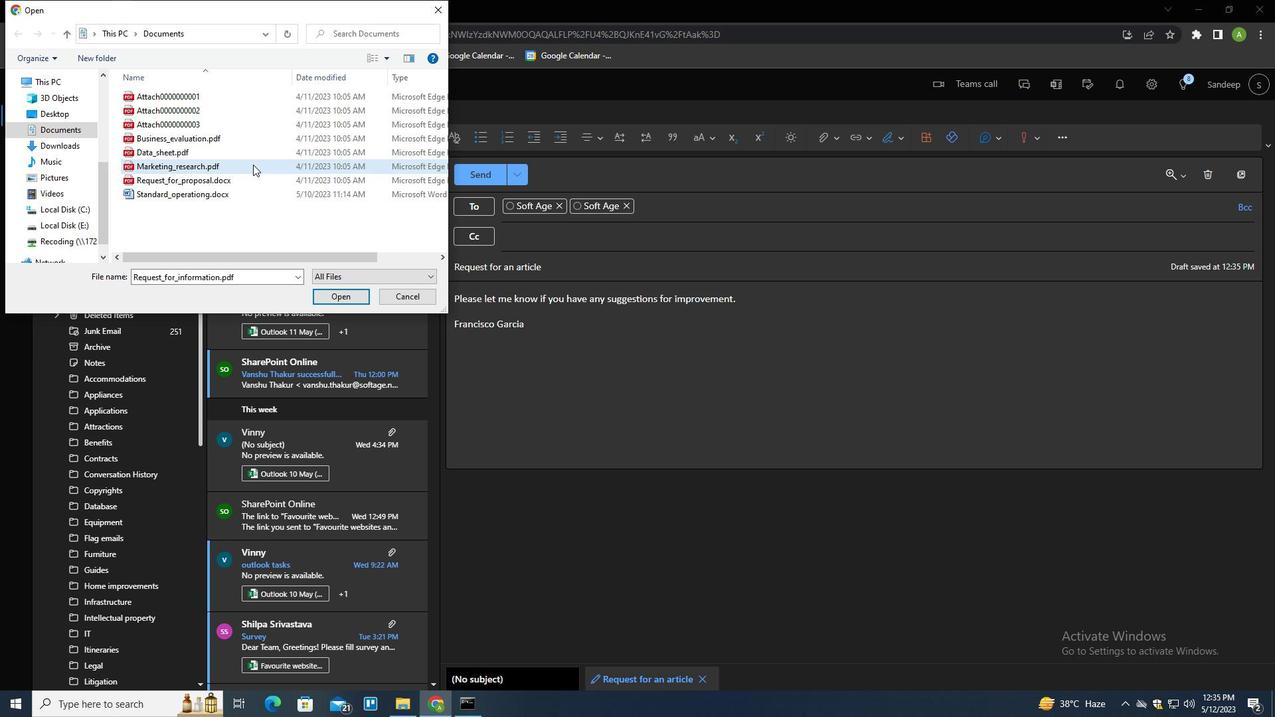 
Action: Mouse pressed left at (253, 164)
Screenshot: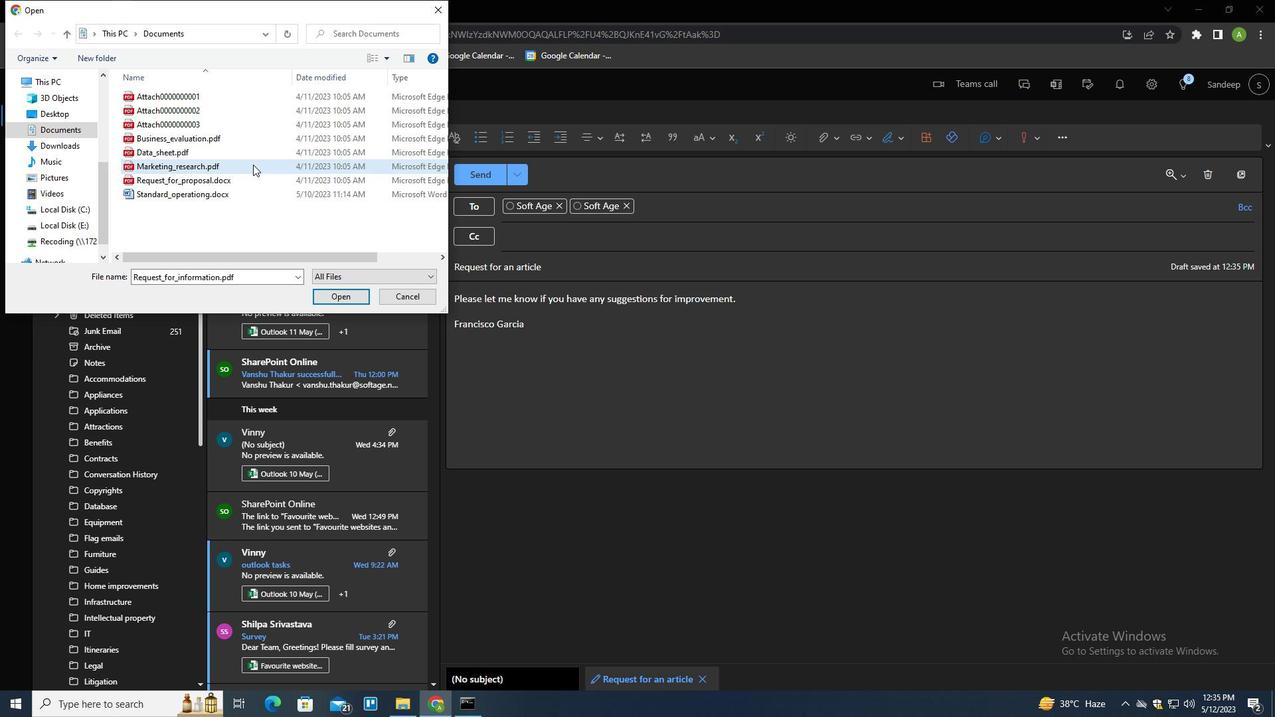 
Action: Mouse moved to (332, 294)
Screenshot: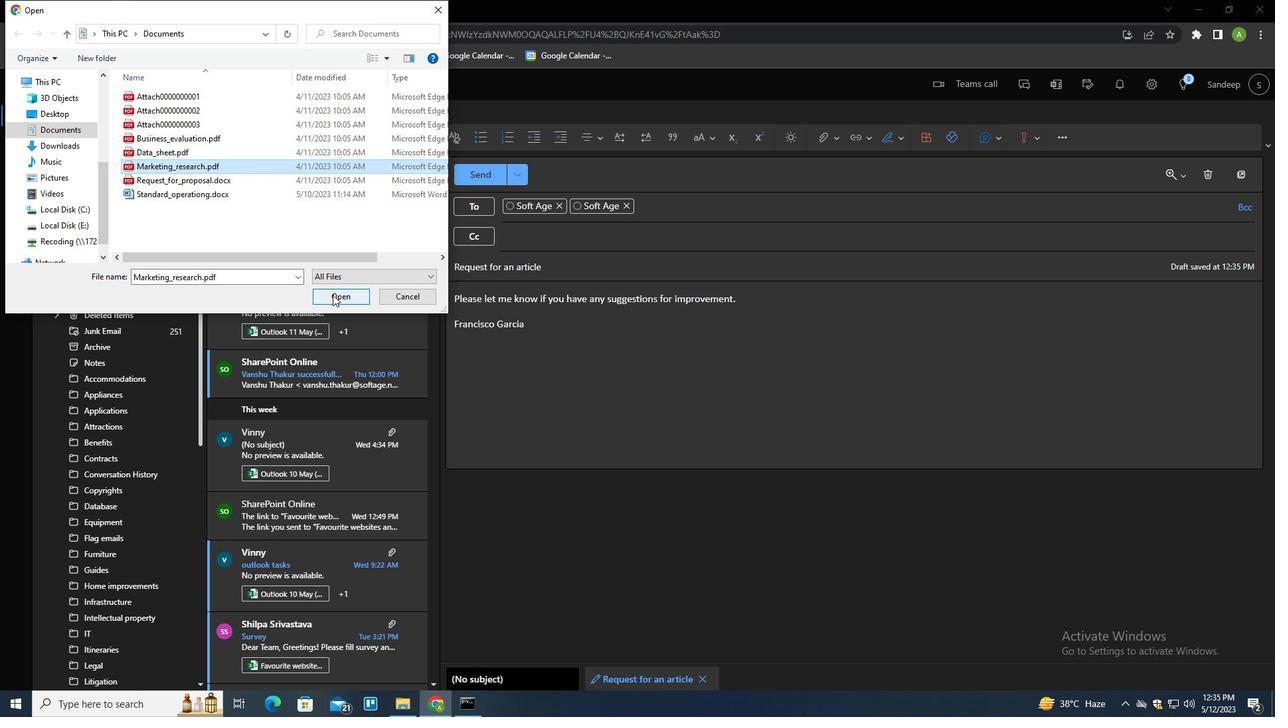 
Action: Mouse pressed left at (332, 294)
Screenshot: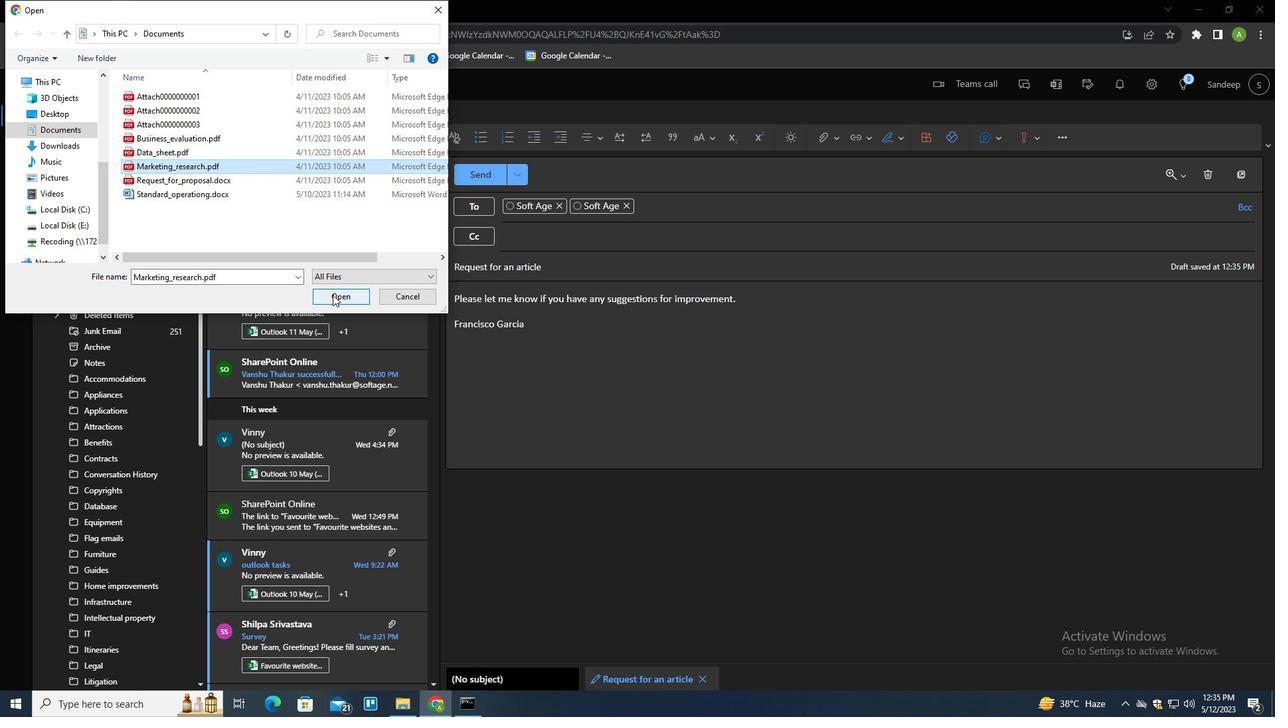 
Action: Mouse moved to (476, 177)
Screenshot: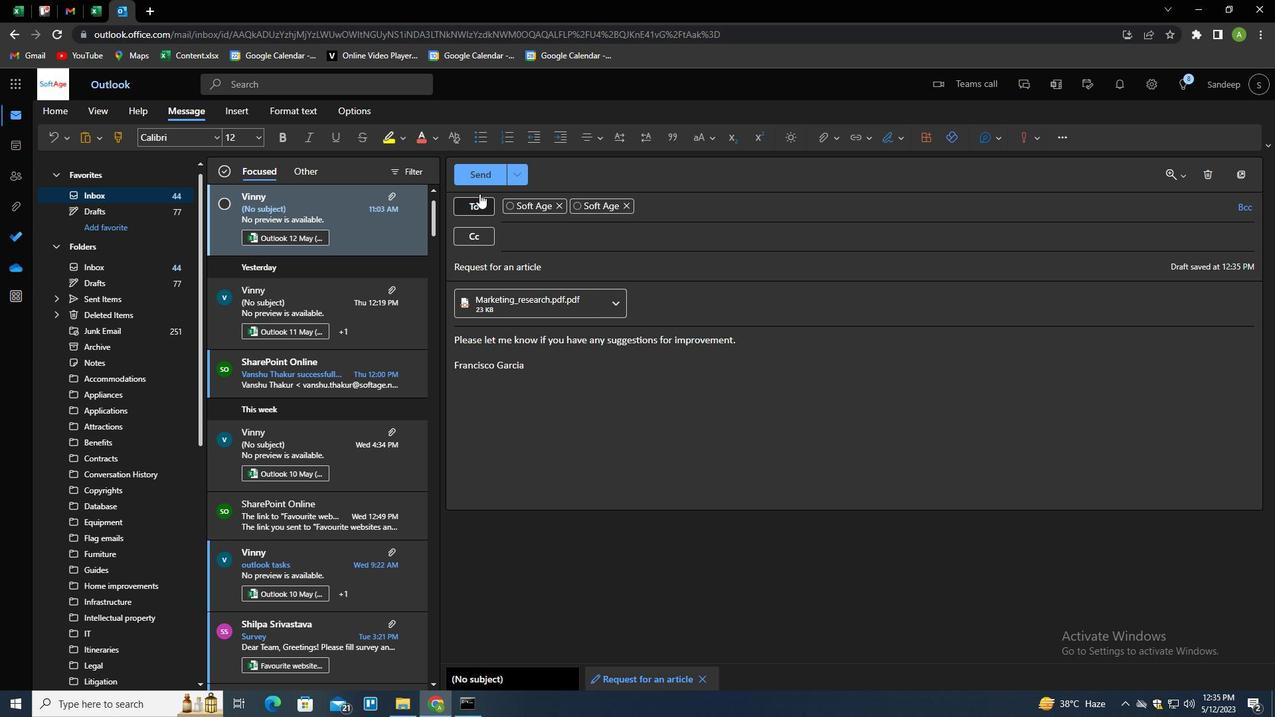 
Action: Mouse pressed left at (476, 177)
Screenshot: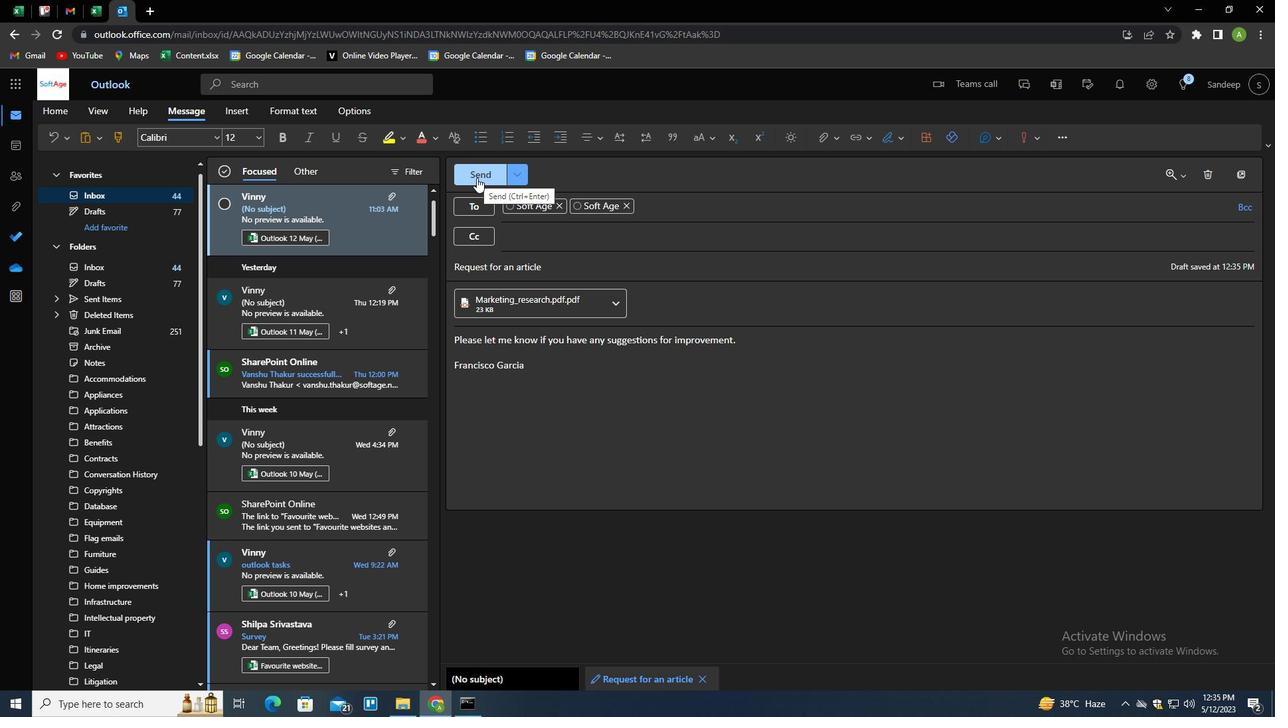 
